 Task: Search one way flight ticket for 1 adult, 6 children, 1 infant in seat and 1 infant on lap in business from Dallas: Dallas Love Field to Rockford: Chicago Rockford International Airport(was Northwest Chicagoland Regional Airport At Rockford) on 5-1-2023. Choice of flights is Singapure airlines. Number of bags: 1 carry on bag. Price is upto 65000. Outbound departure time preference is 6:30.
Action: Mouse moved to (201, 408)
Screenshot: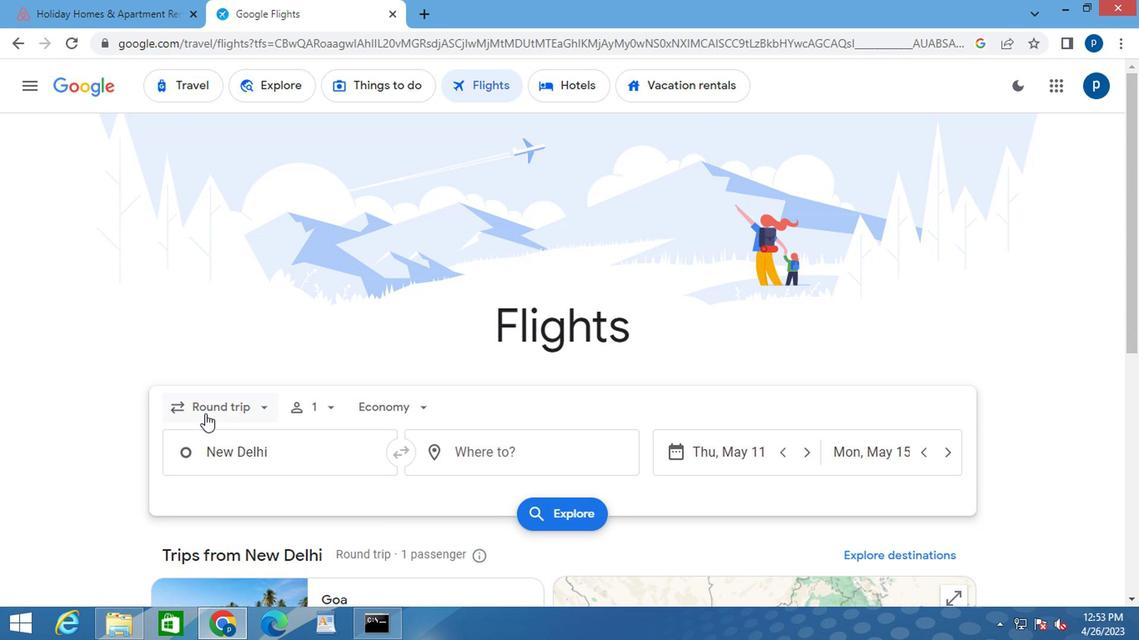 
Action: Mouse pressed left at (201, 408)
Screenshot: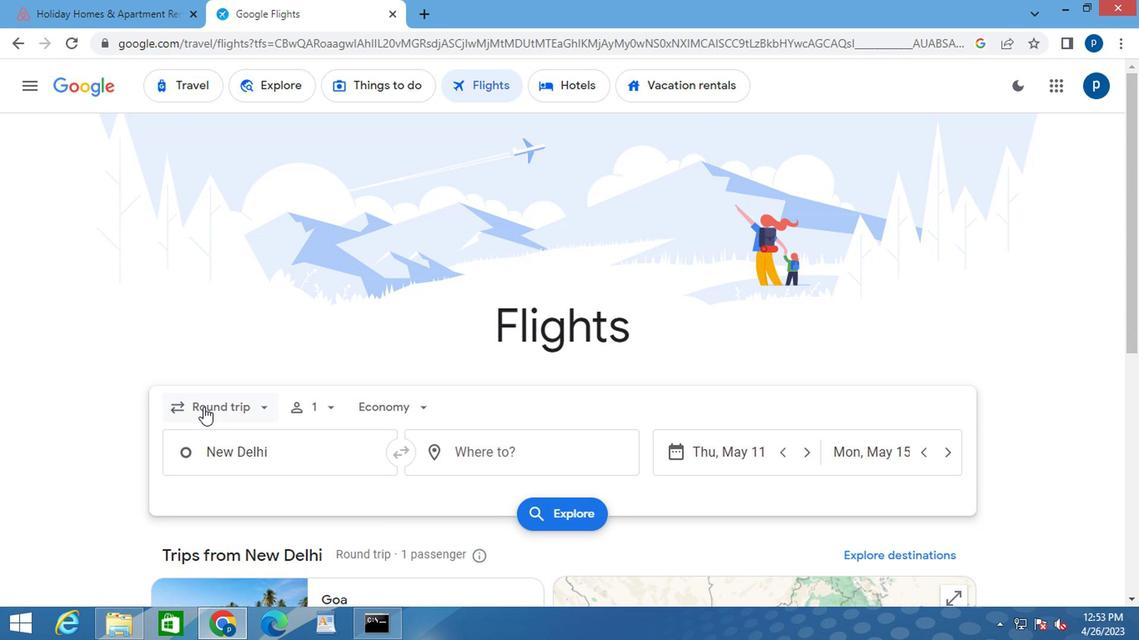 
Action: Mouse moved to (230, 480)
Screenshot: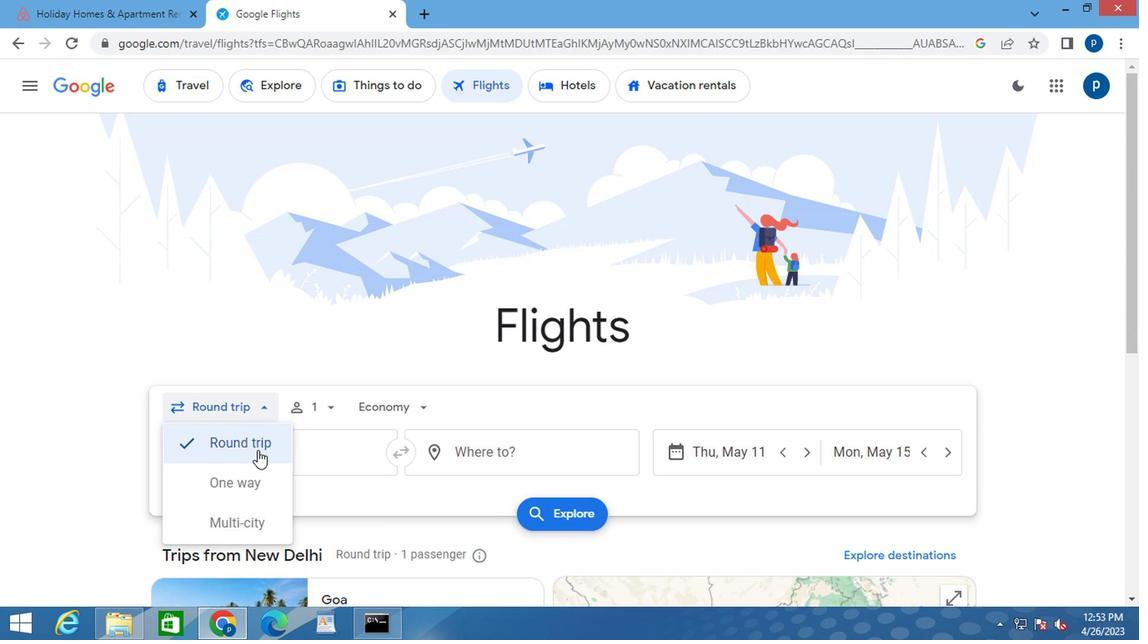 
Action: Mouse pressed left at (230, 480)
Screenshot: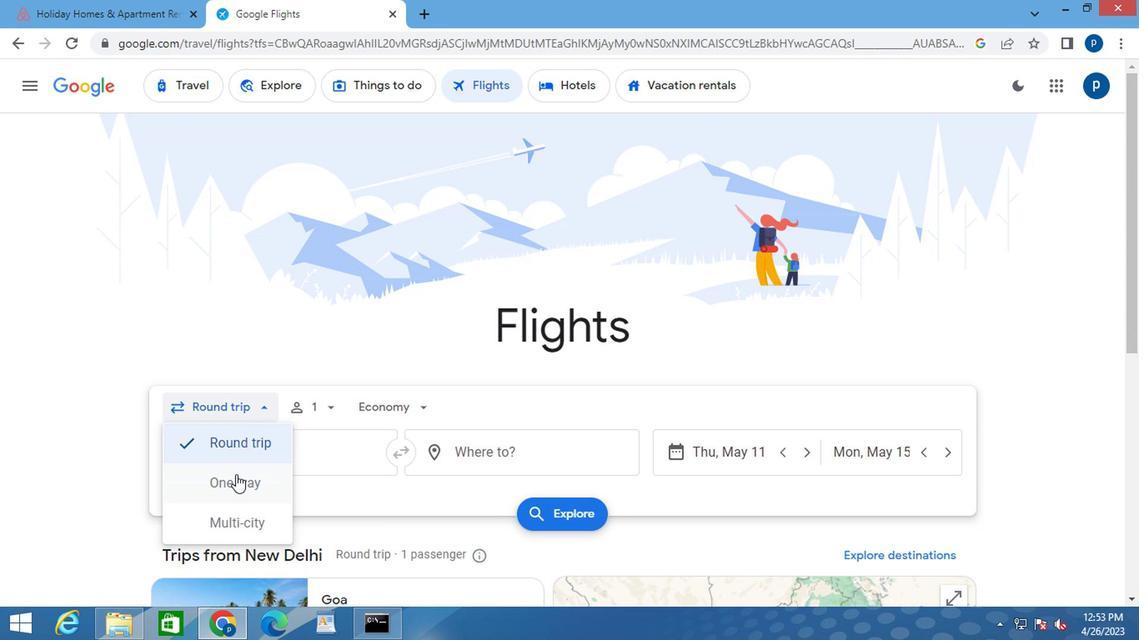 
Action: Mouse moved to (311, 411)
Screenshot: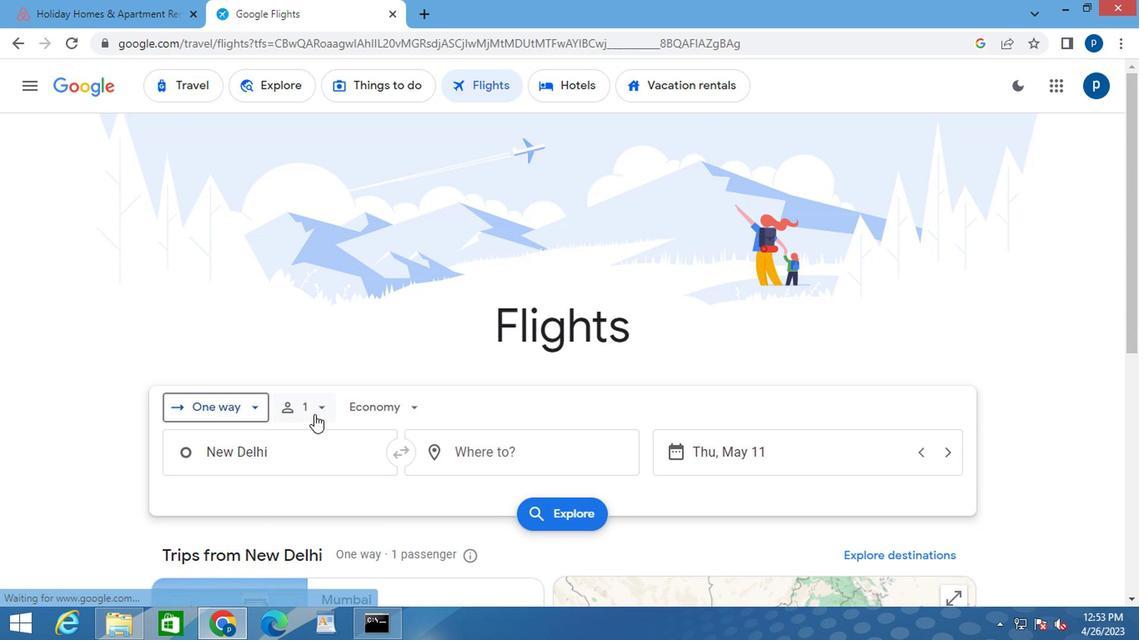 
Action: Mouse pressed left at (311, 411)
Screenshot: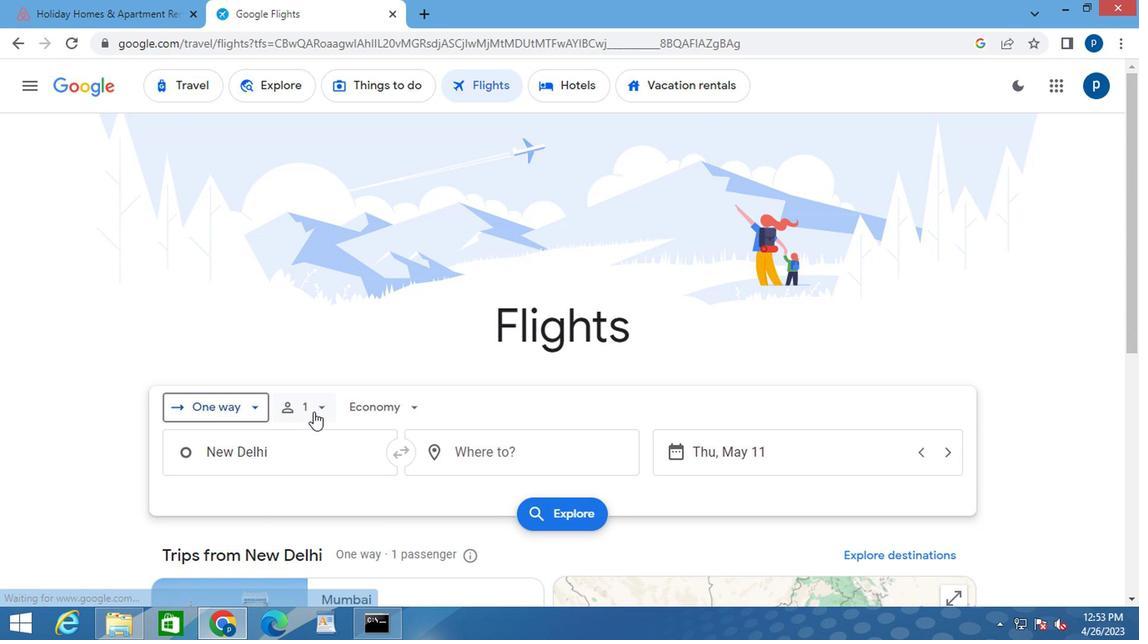 
Action: Mouse scrolled (311, 410) with delta (0, -1)
Screenshot: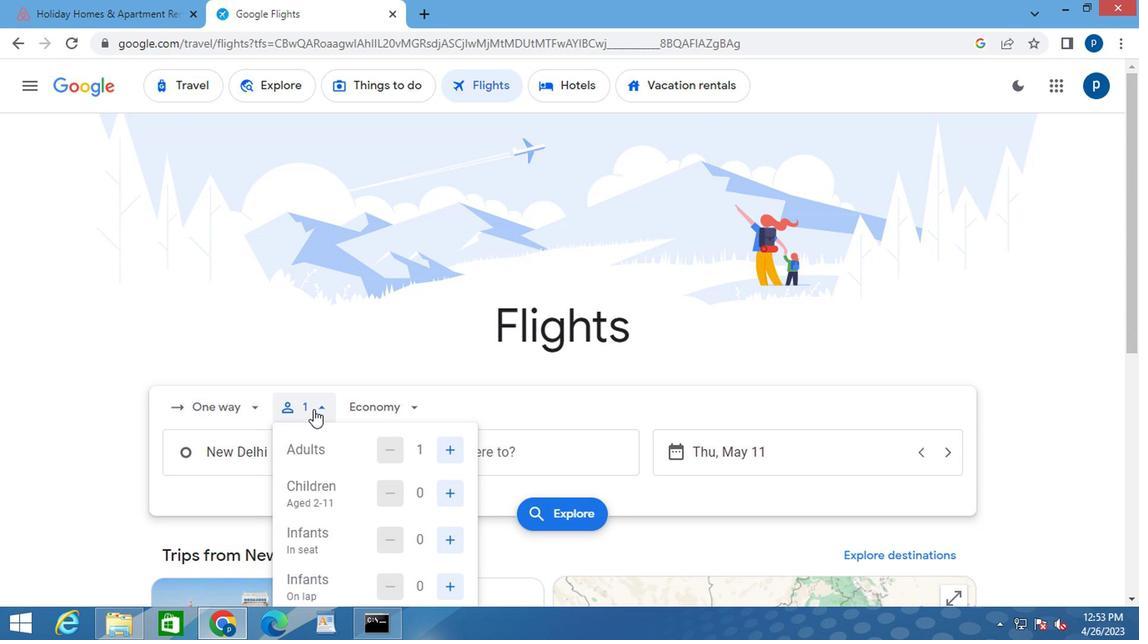
Action: Mouse moved to (442, 408)
Screenshot: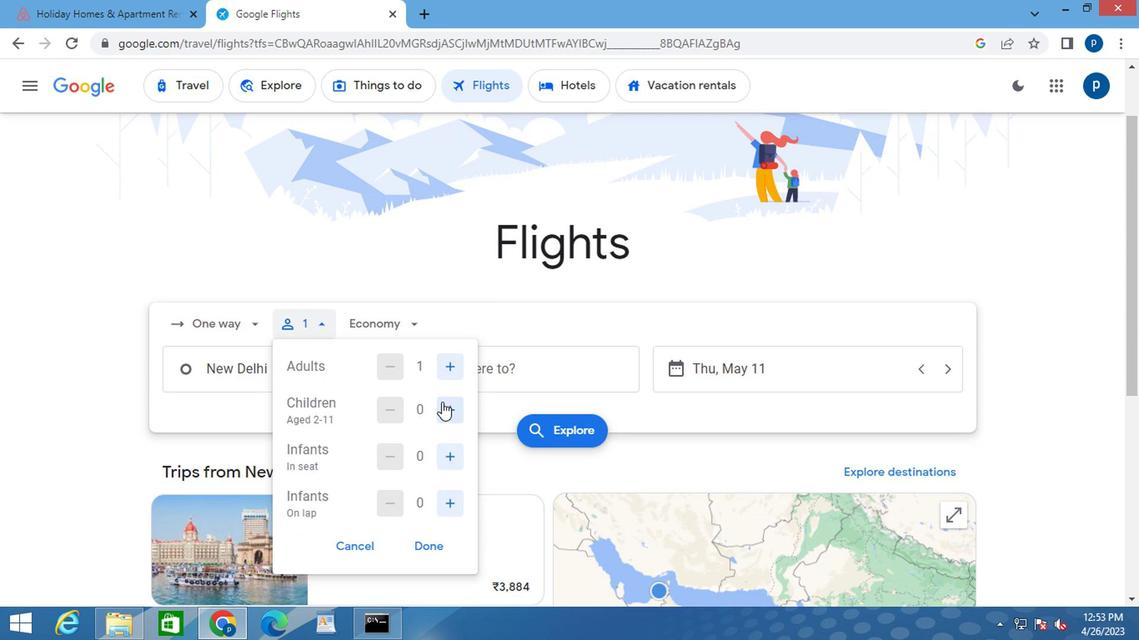 
Action: Mouse pressed left at (442, 408)
Screenshot: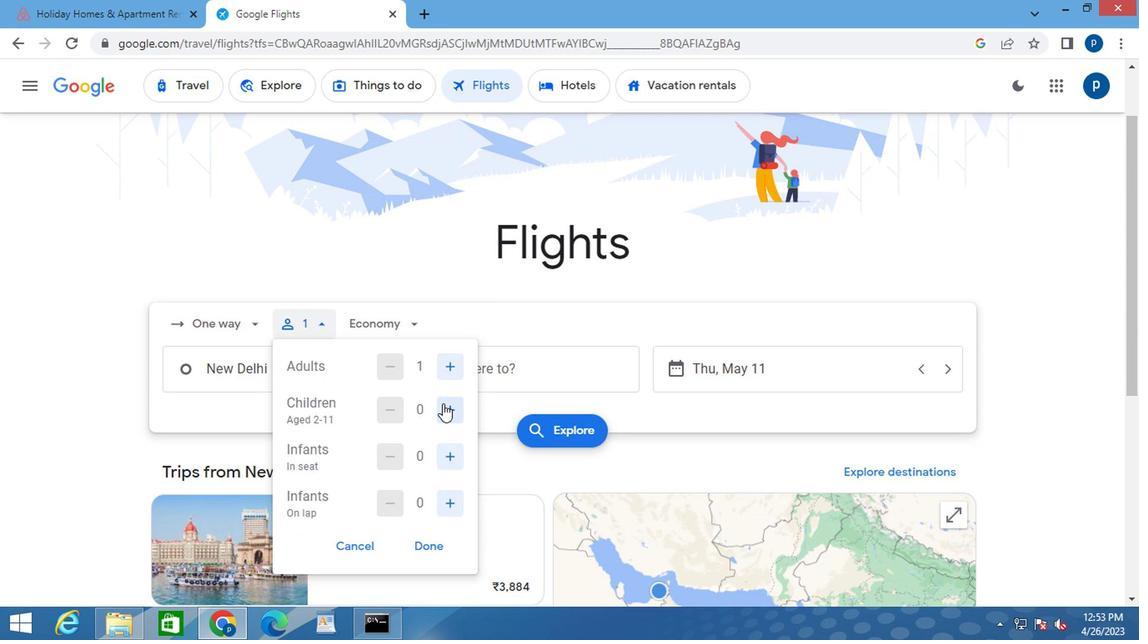 
Action: Mouse pressed left at (442, 408)
Screenshot: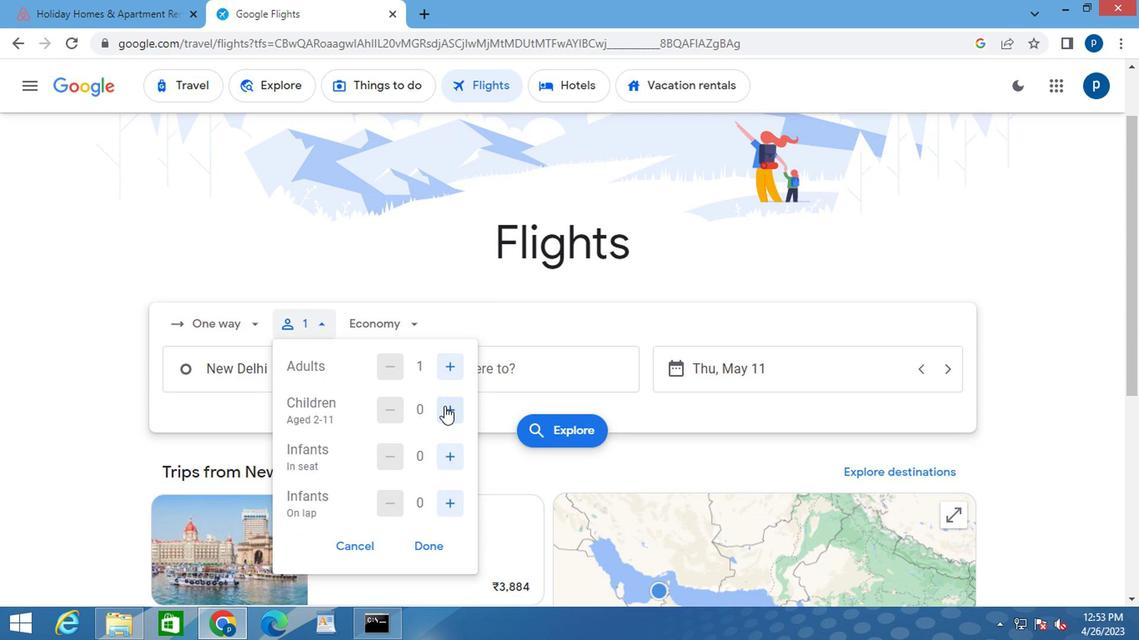 
Action: Mouse pressed left at (442, 408)
Screenshot: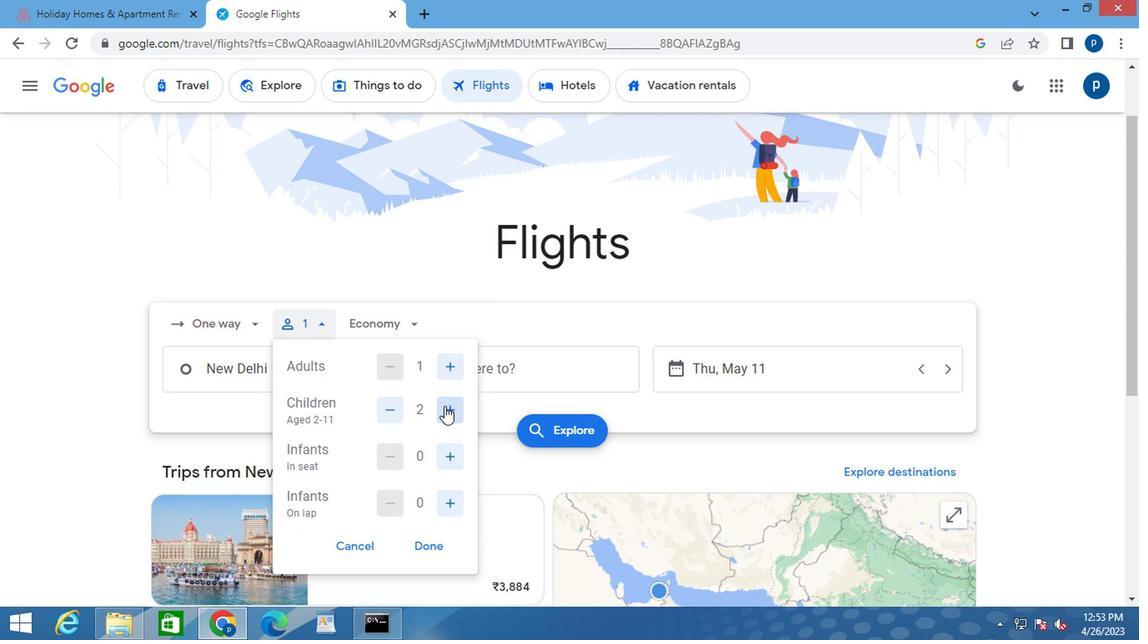 
Action: Mouse pressed left at (442, 408)
Screenshot: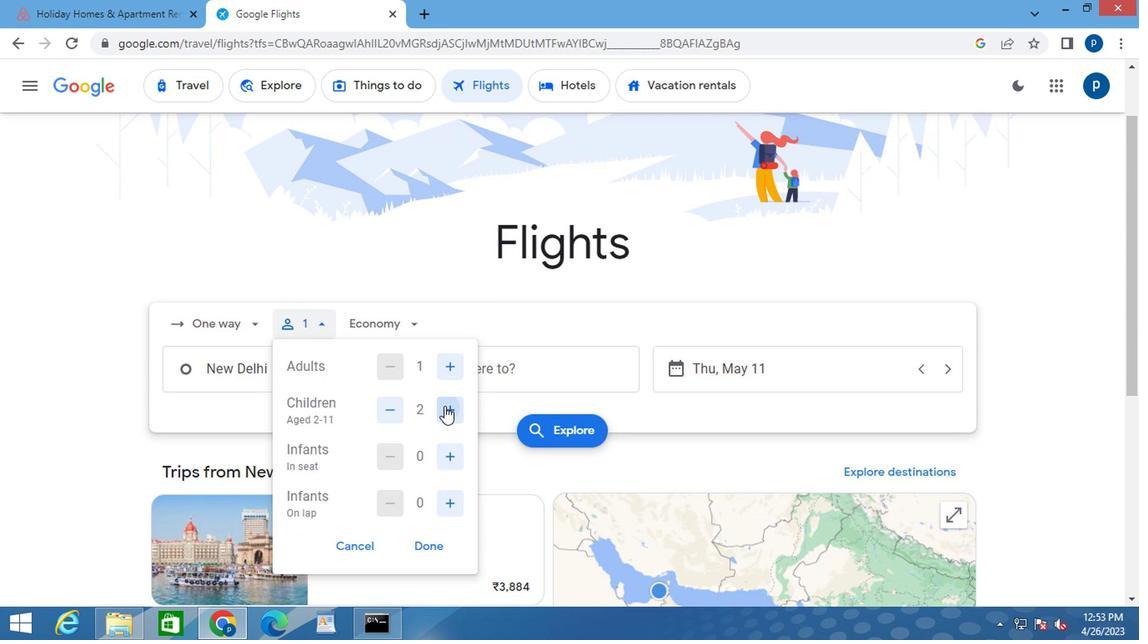 
Action: Mouse pressed left at (442, 408)
Screenshot: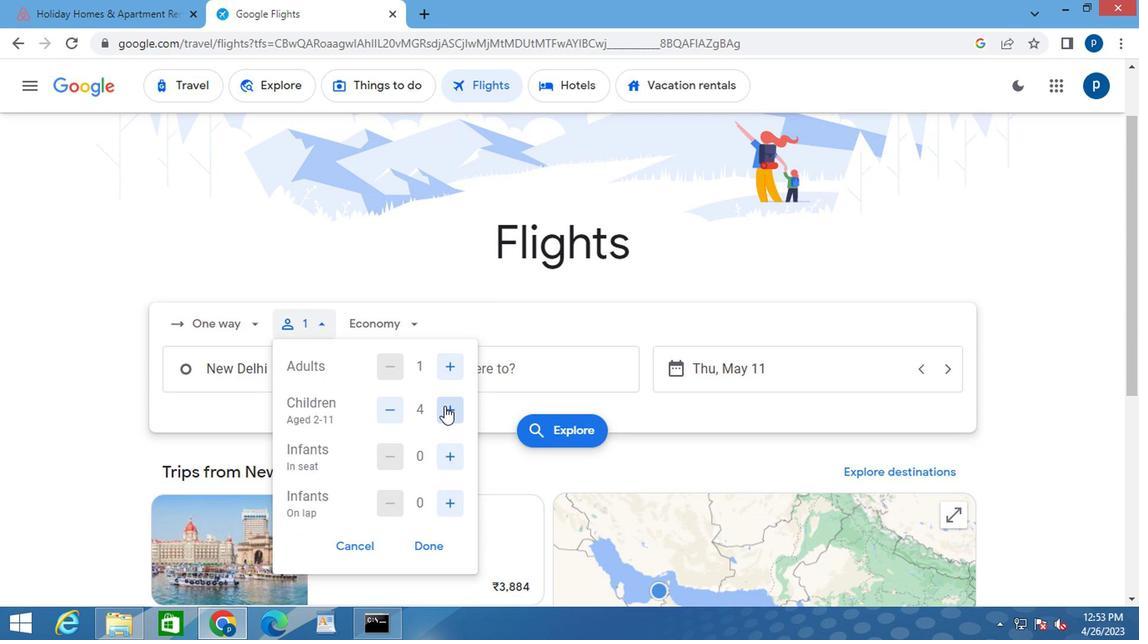 
Action: Mouse pressed left at (442, 408)
Screenshot: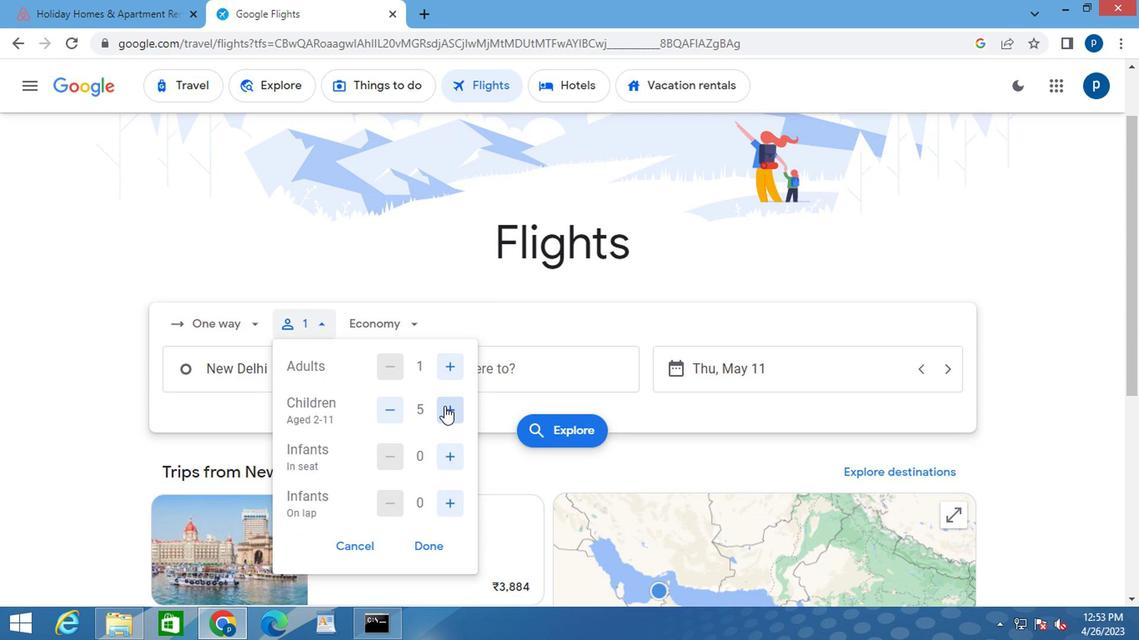 
Action: Mouse moved to (443, 451)
Screenshot: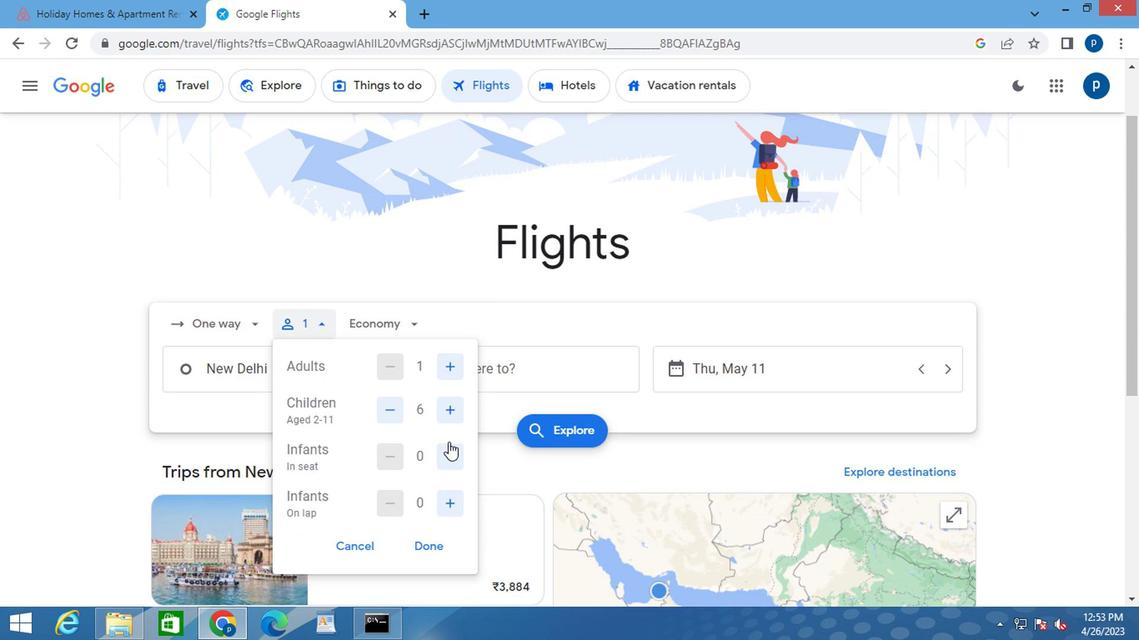 
Action: Mouse pressed left at (443, 451)
Screenshot: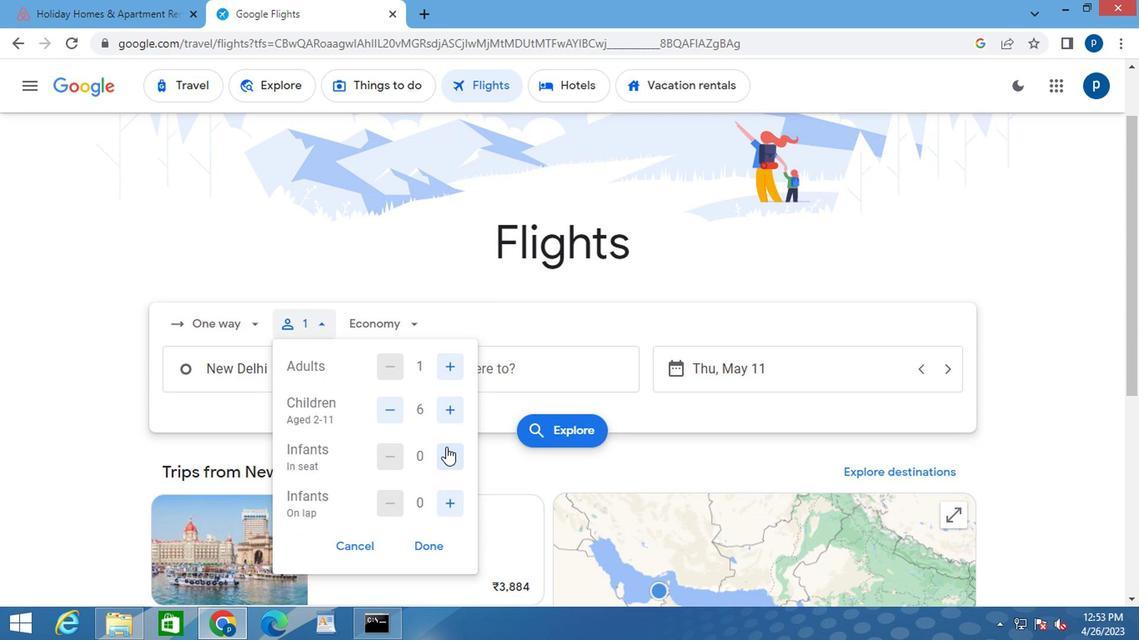 
Action: Mouse moved to (448, 501)
Screenshot: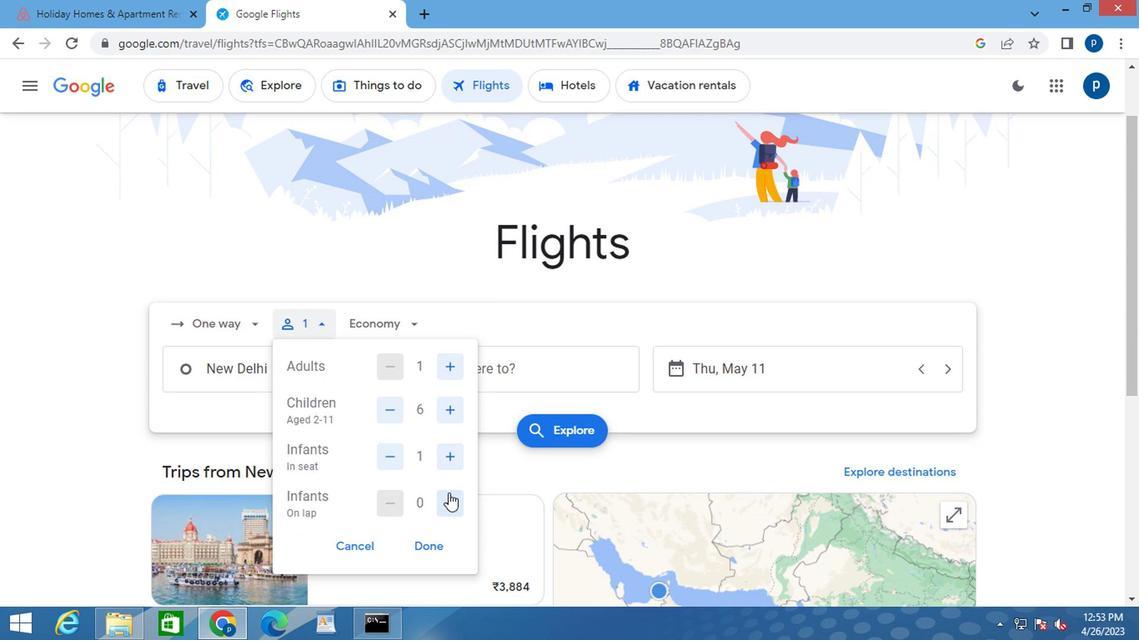 
Action: Mouse pressed left at (448, 501)
Screenshot: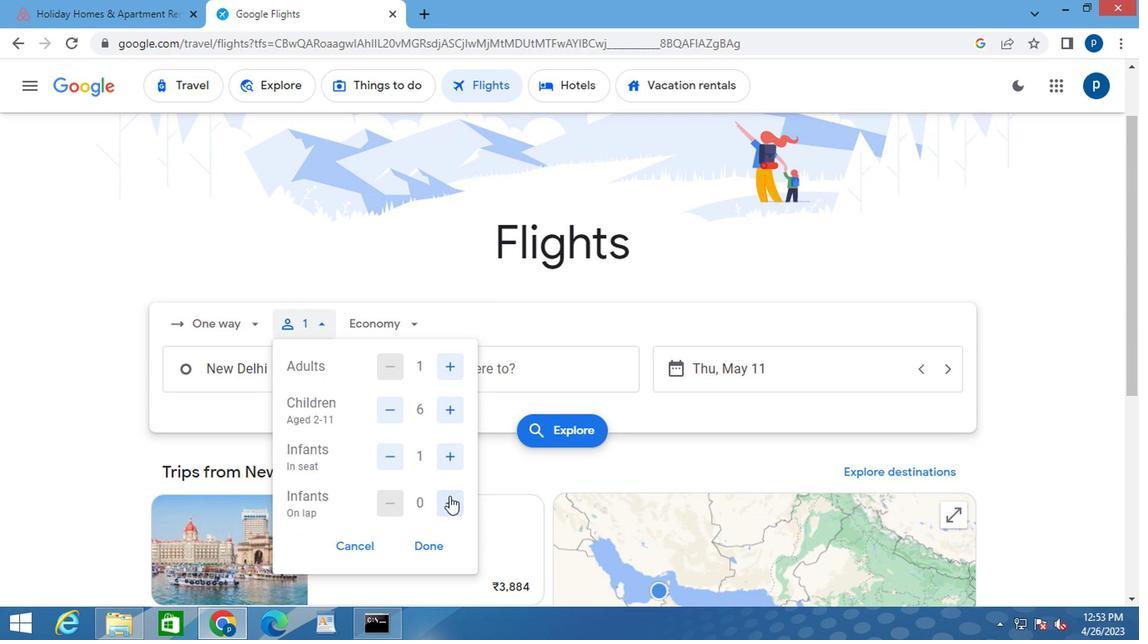 
Action: Mouse moved to (429, 546)
Screenshot: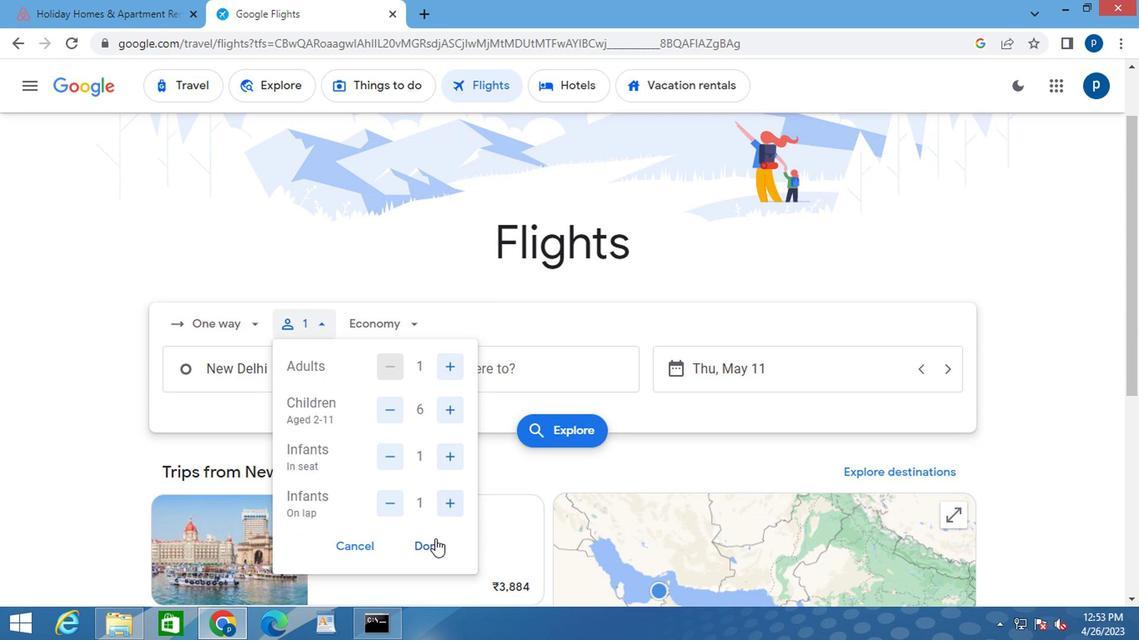 
Action: Mouse pressed left at (429, 546)
Screenshot: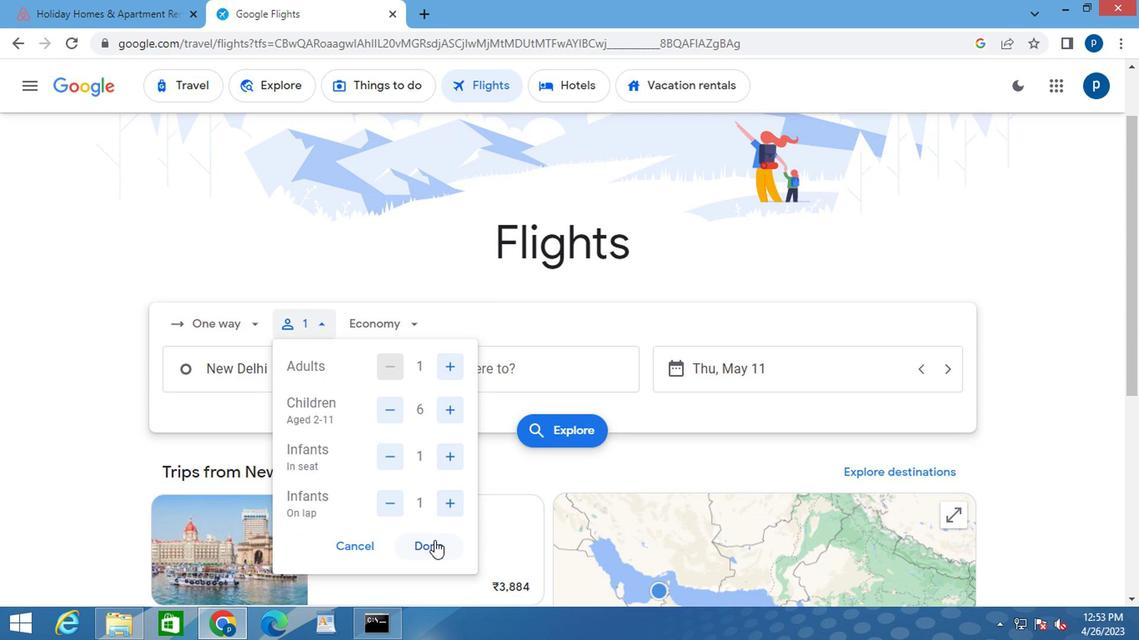 
Action: Mouse moved to (384, 327)
Screenshot: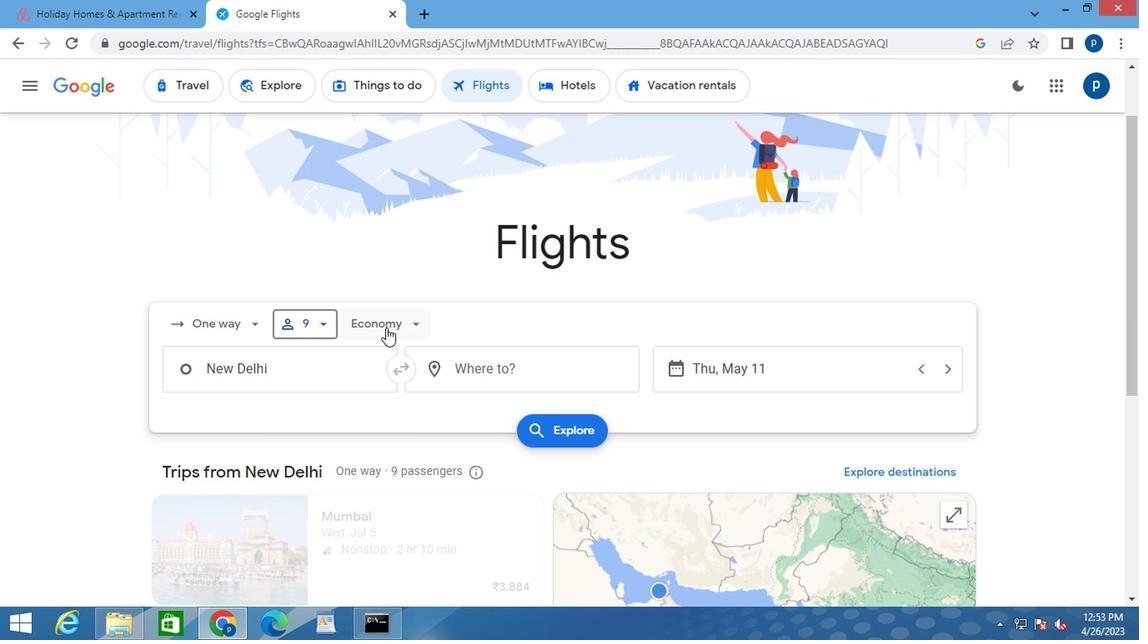 
Action: Mouse pressed left at (384, 327)
Screenshot: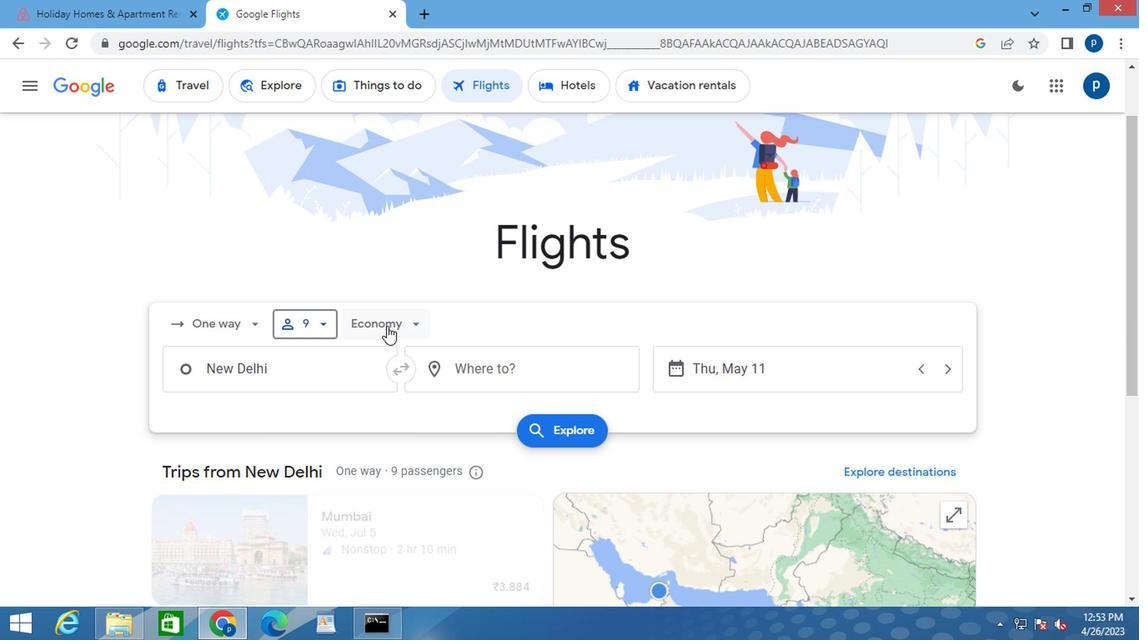 
Action: Mouse moved to (416, 432)
Screenshot: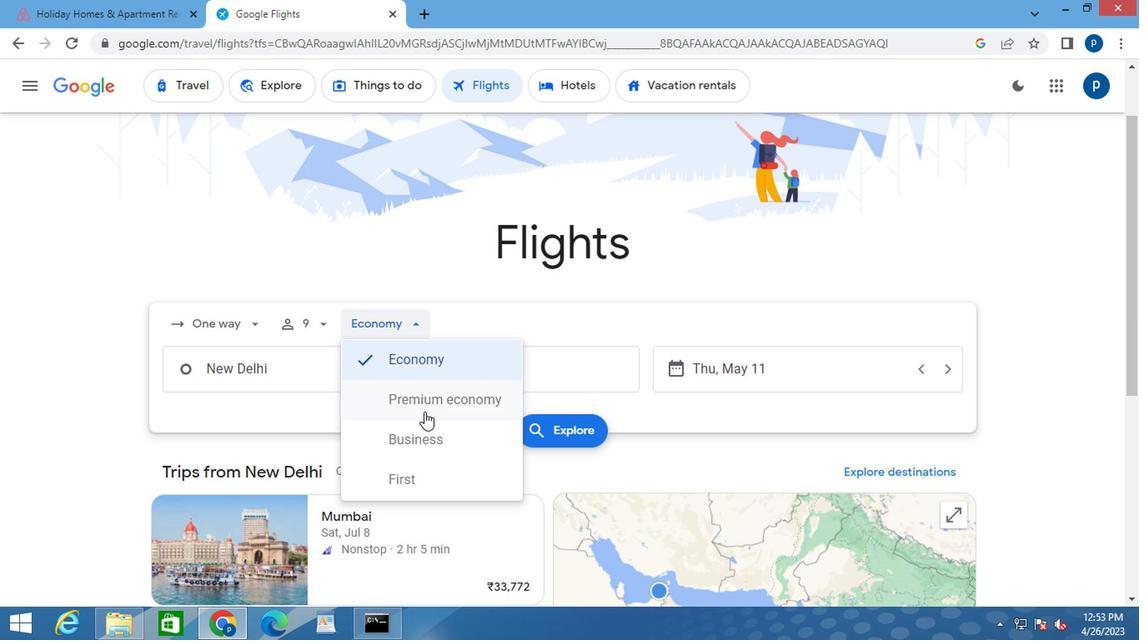 
Action: Mouse pressed left at (416, 432)
Screenshot: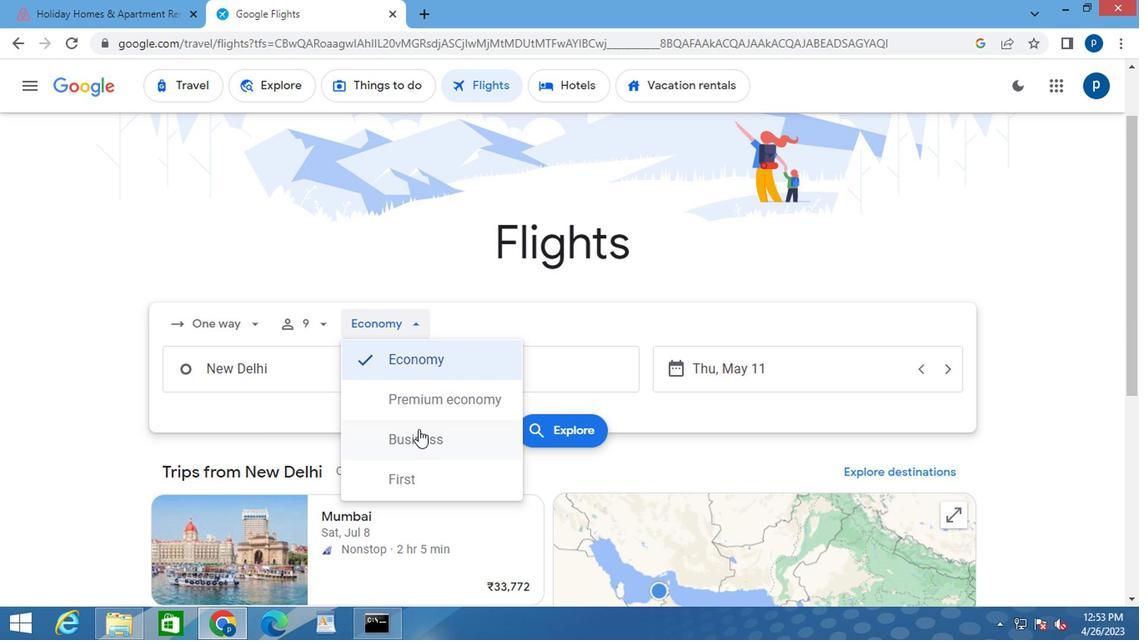 
Action: Mouse moved to (271, 370)
Screenshot: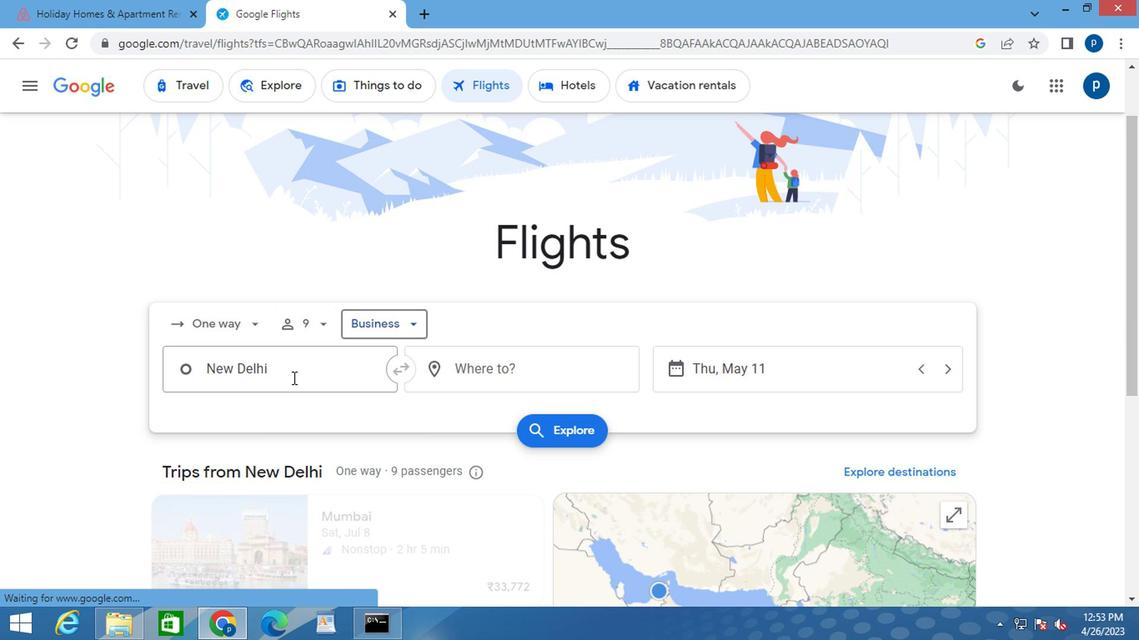 
Action: Mouse pressed left at (271, 370)
Screenshot: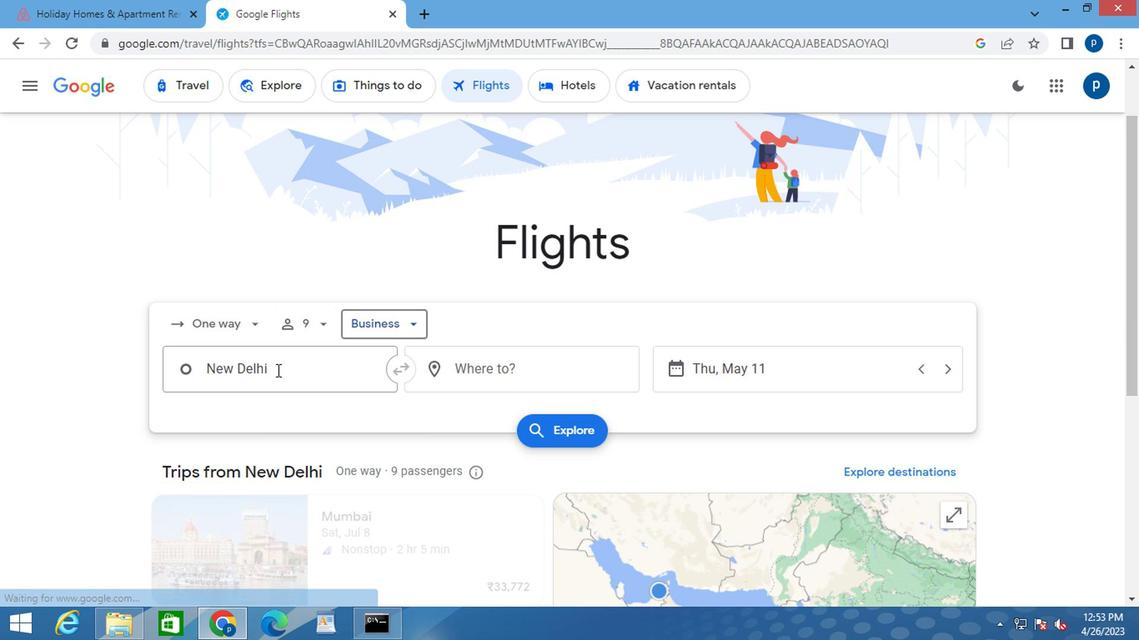 
Action: Mouse pressed left at (271, 370)
Screenshot: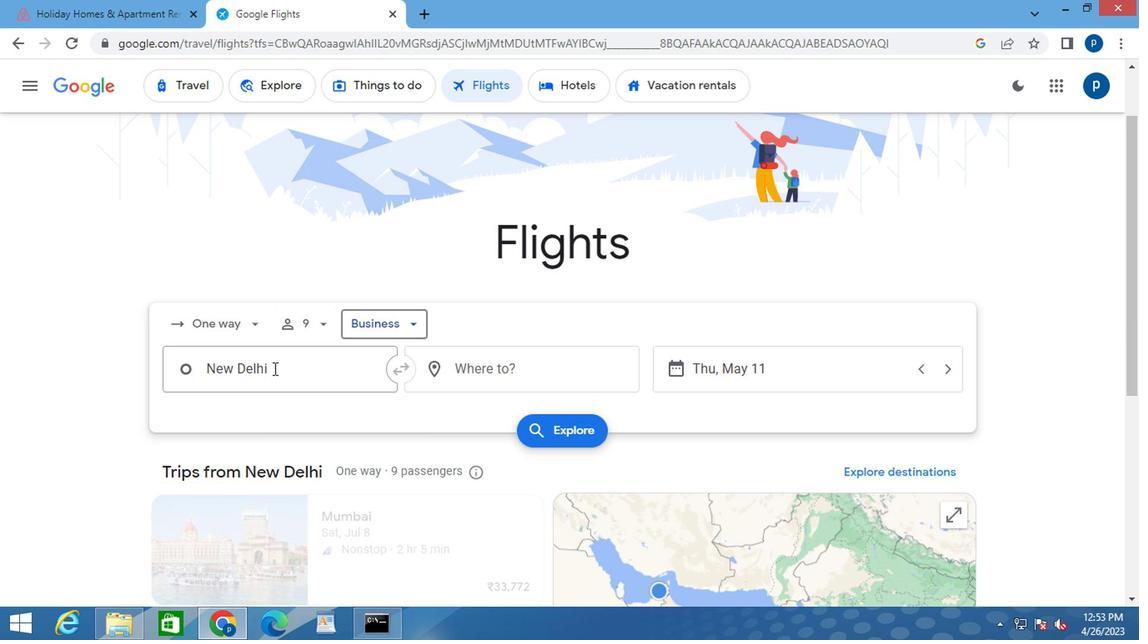 
Action: Key pressed <Key.delete><Key.caps_lock>d<Key.caps_lock>allas<Key.space><Key.caps_lock>l<Key.caps_lock>o
Screenshot: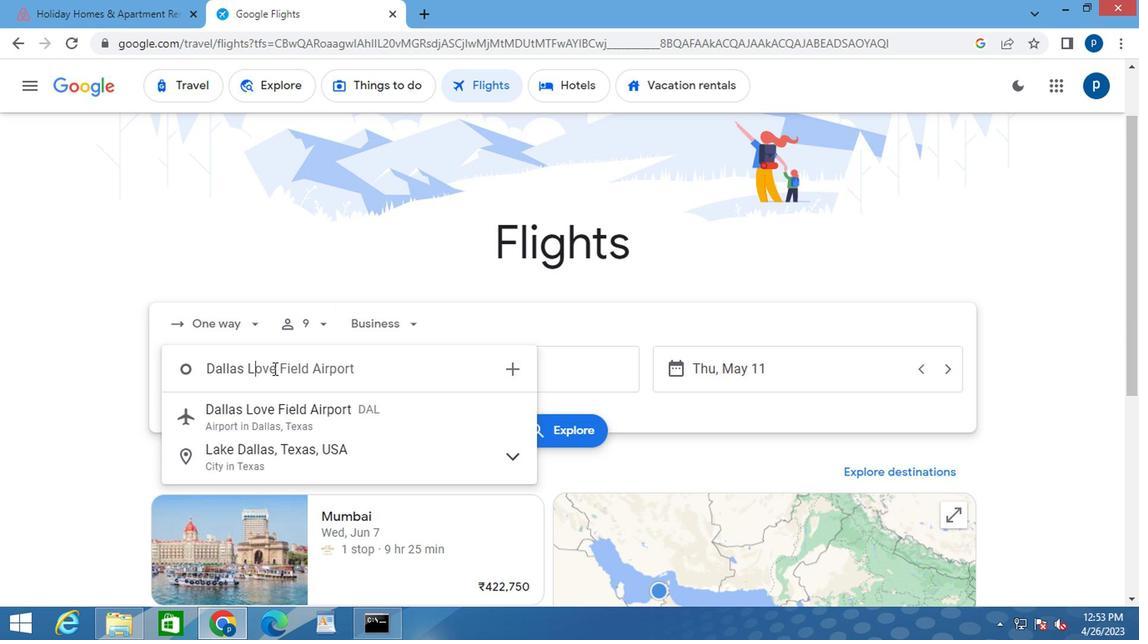 
Action: Mouse moved to (265, 414)
Screenshot: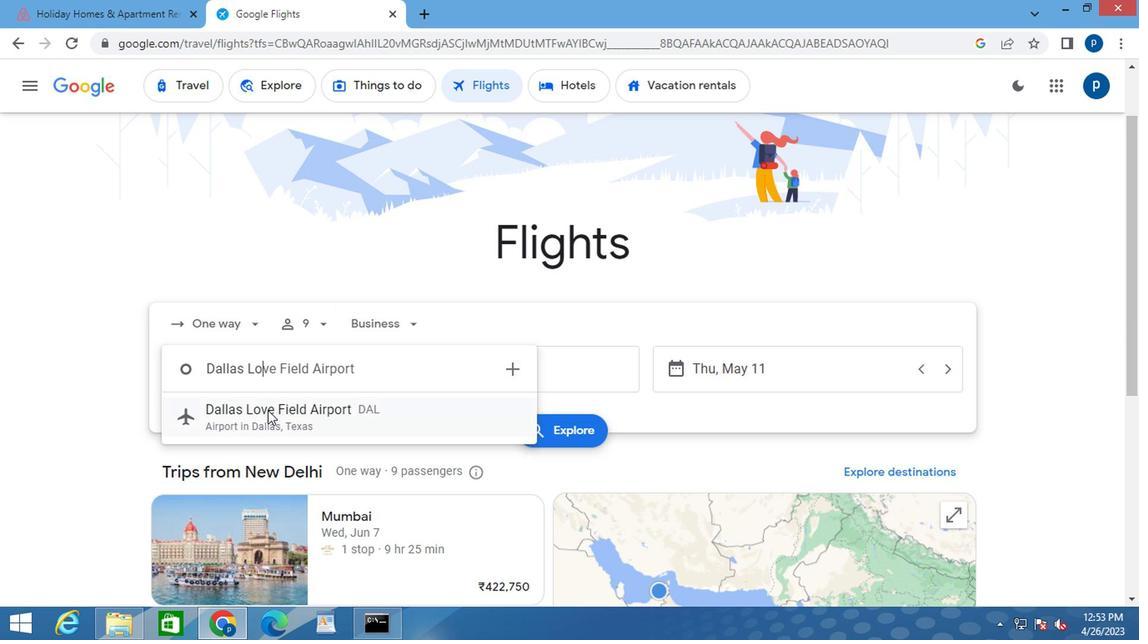 
Action: Mouse pressed left at (265, 414)
Screenshot: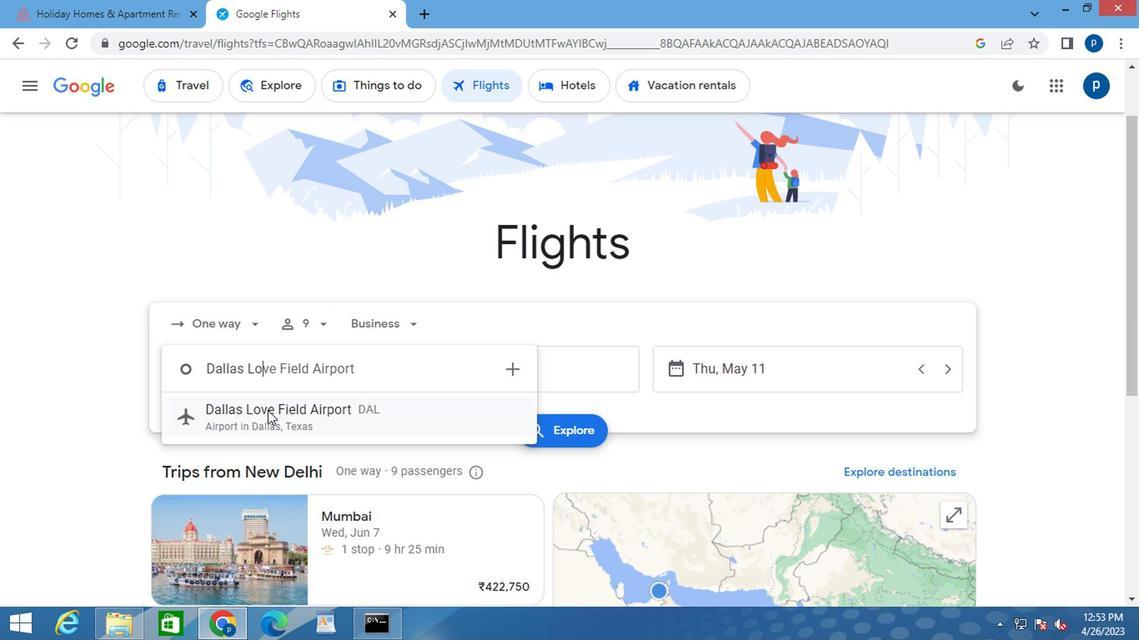 
Action: Mouse moved to (452, 365)
Screenshot: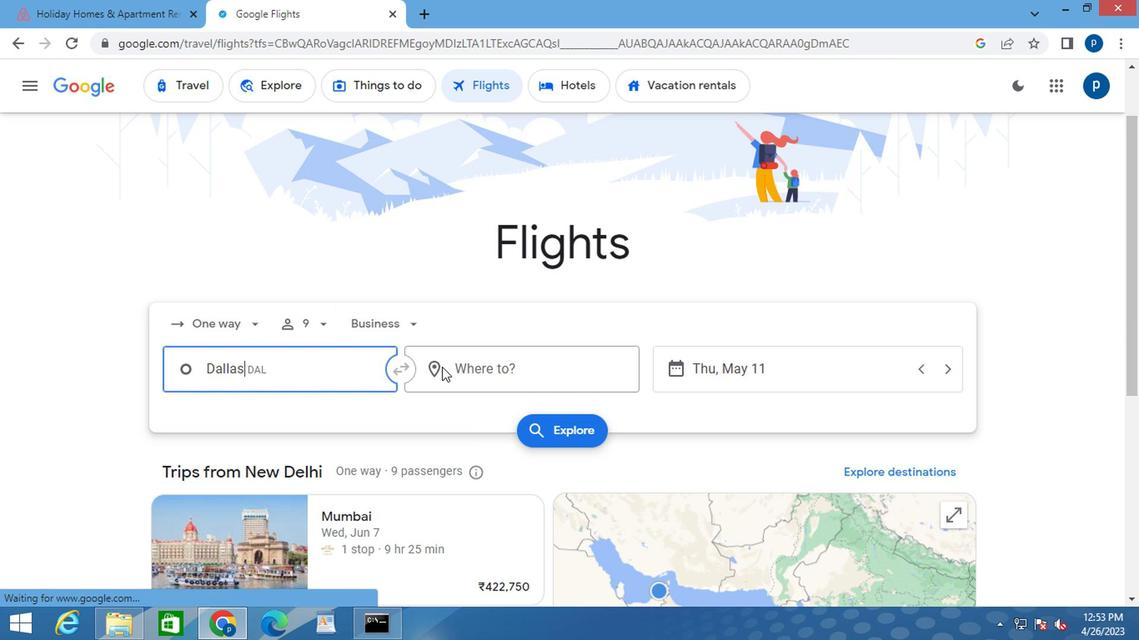 
Action: Mouse pressed left at (452, 365)
Screenshot: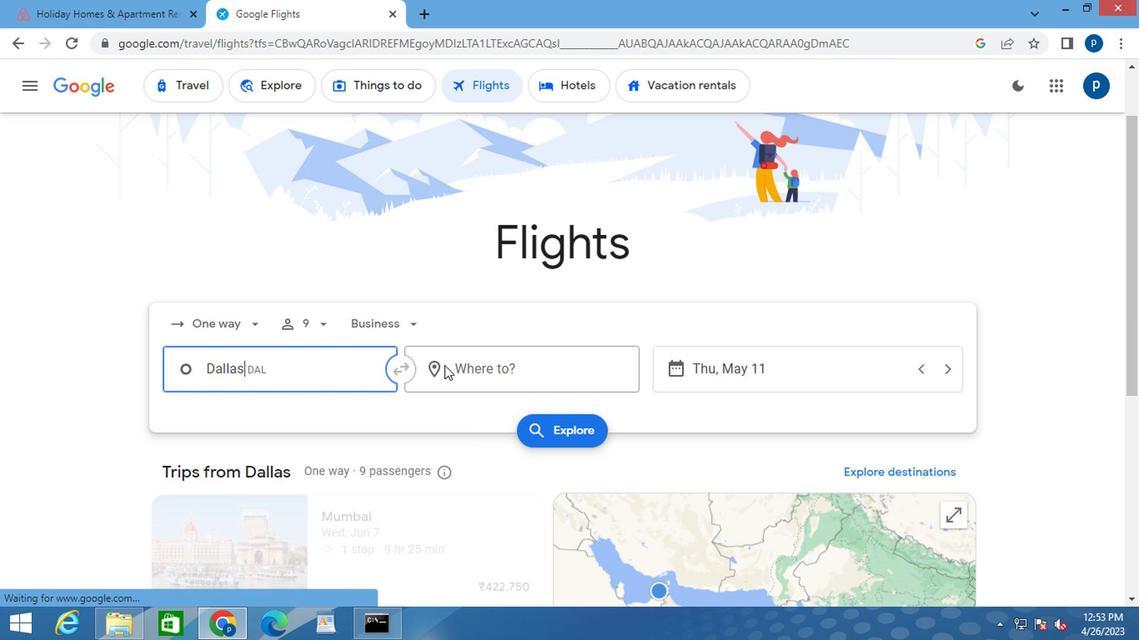 
Action: Key pressed <Key.caps_lock>c<Key.caps_lock>hicago
Screenshot: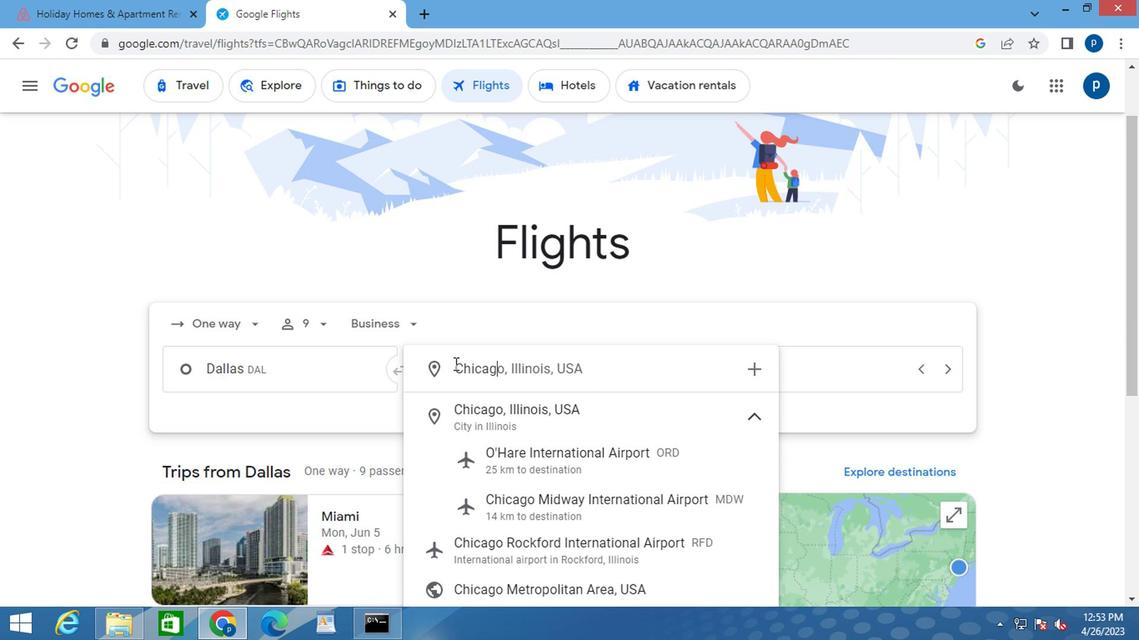 
Action: Mouse moved to (528, 546)
Screenshot: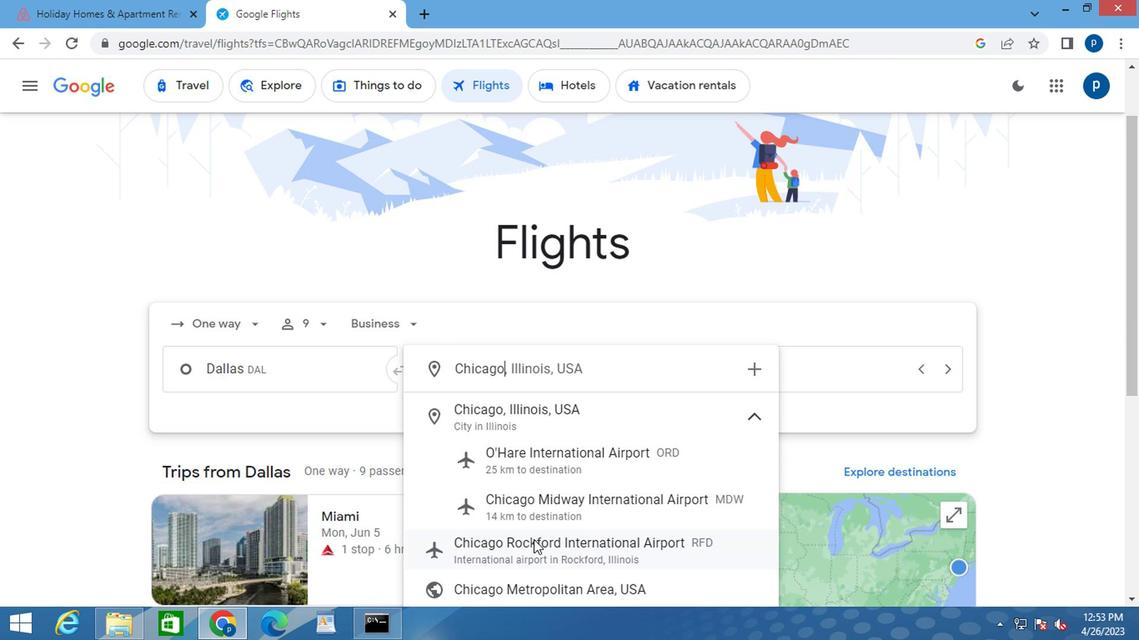 
Action: Mouse pressed left at (528, 546)
Screenshot: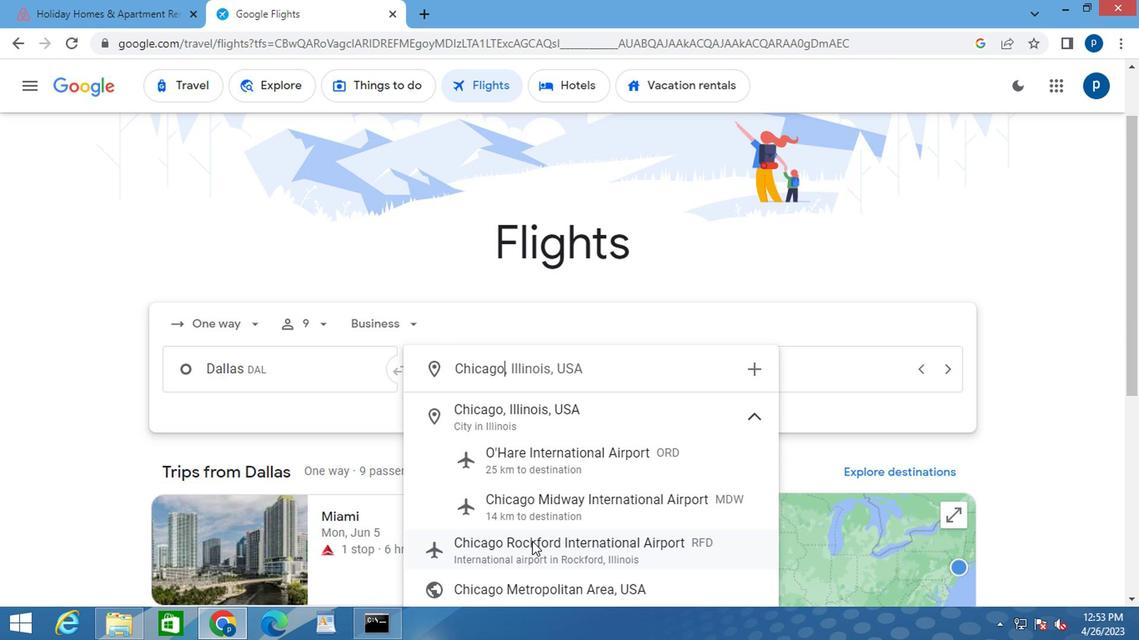 
Action: Mouse moved to (672, 370)
Screenshot: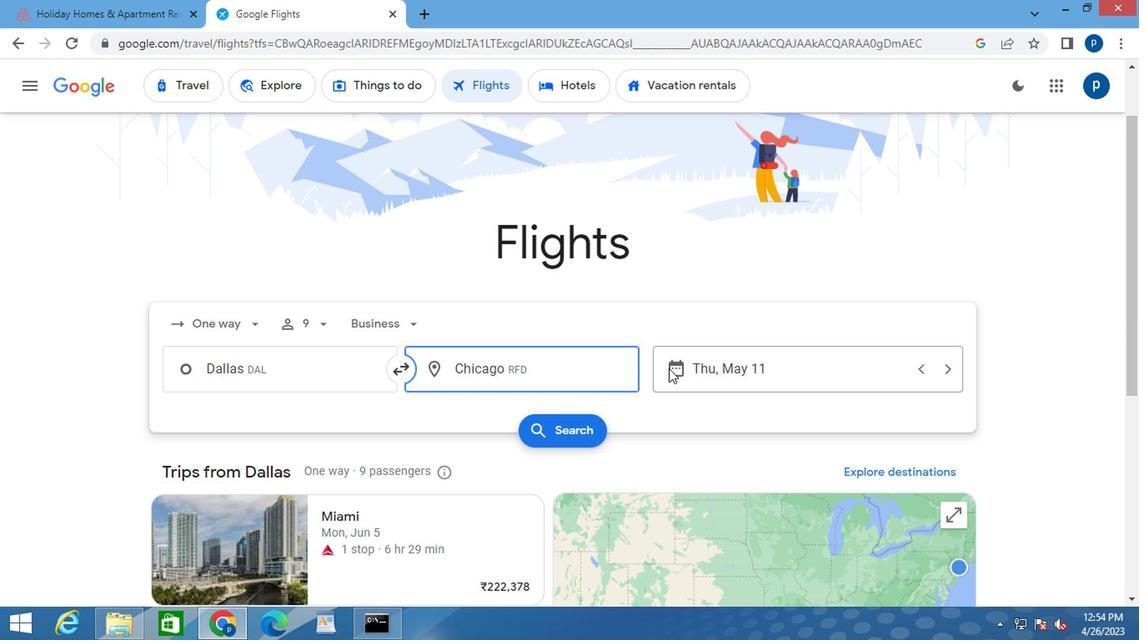 
Action: Mouse pressed left at (672, 370)
Screenshot: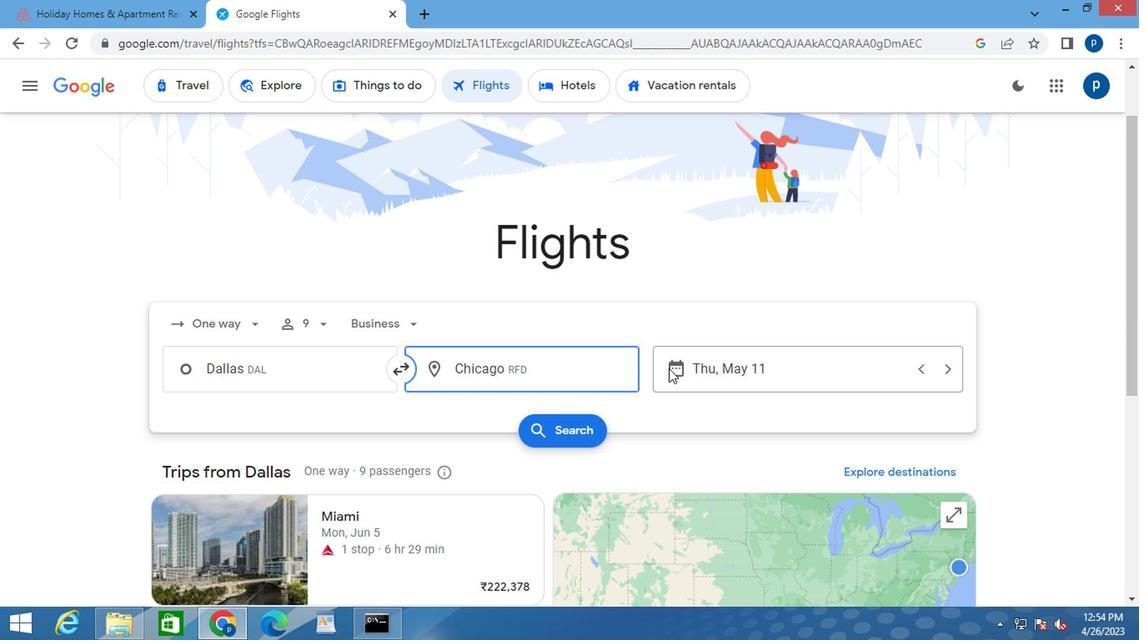 
Action: Mouse moved to (727, 278)
Screenshot: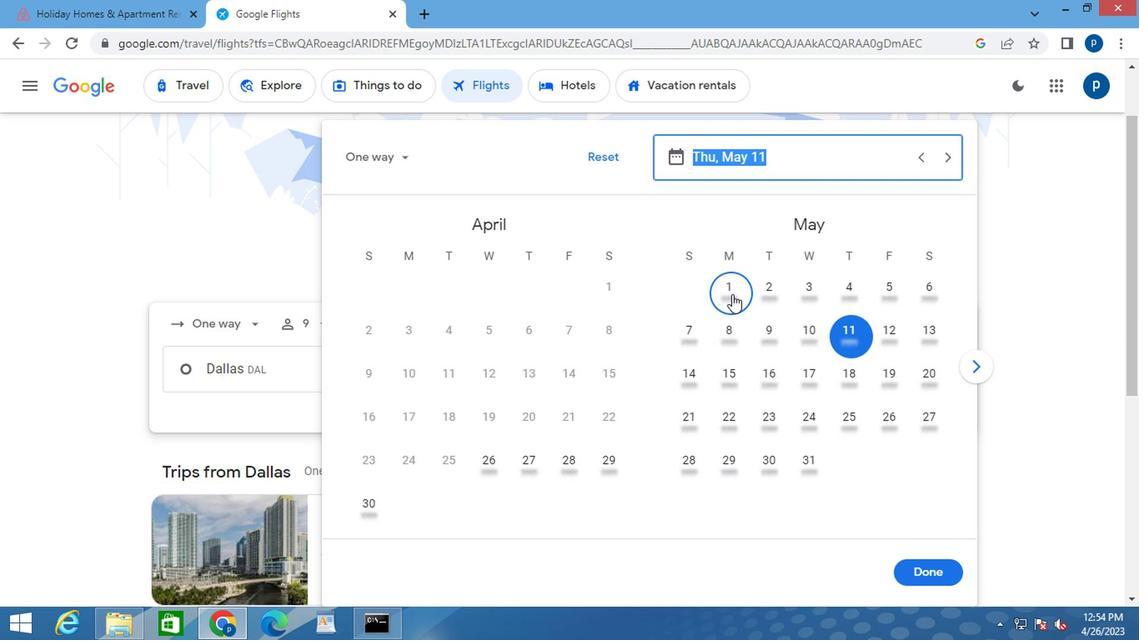 
Action: Mouse pressed left at (727, 278)
Screenshot: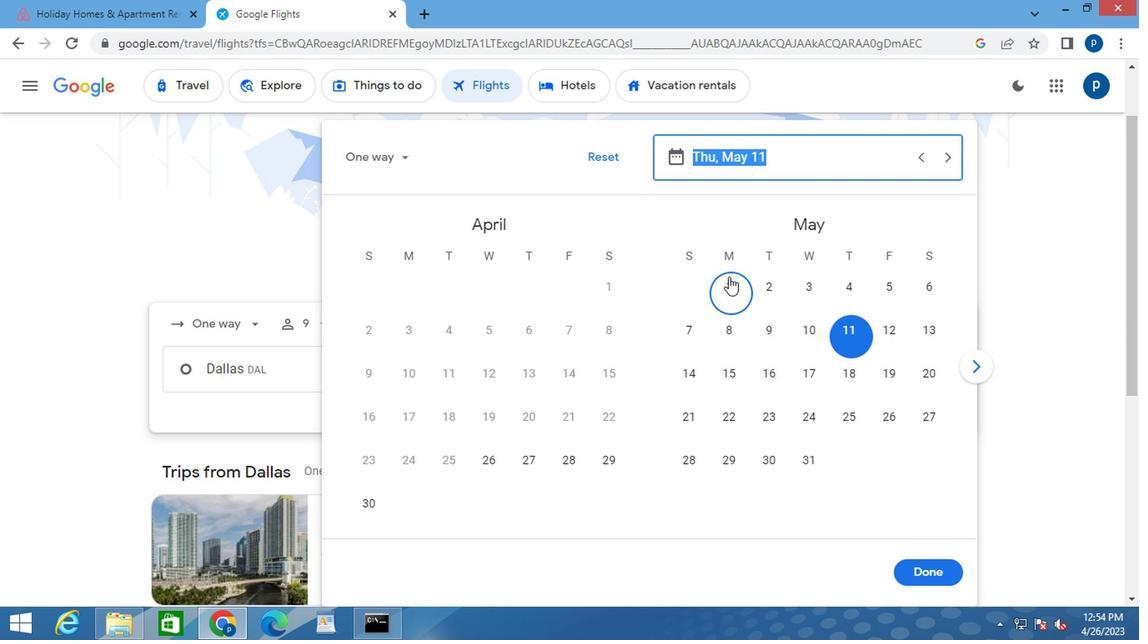 
Action: Mouse moved to (924, 575)
Screenshot: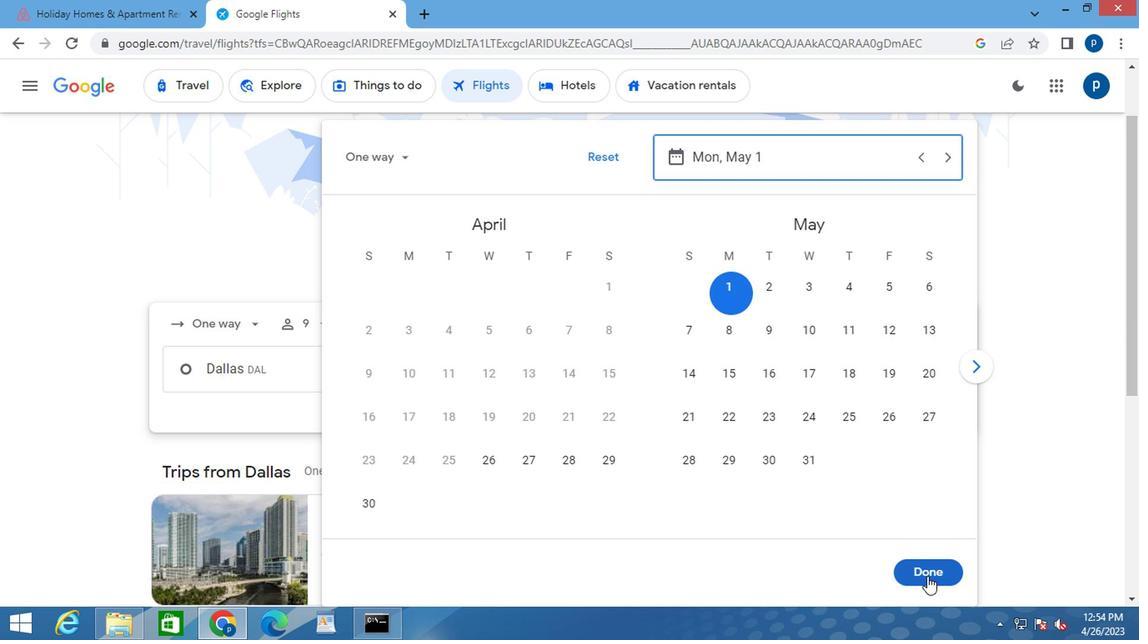 
Action: Mouse pressed left at (924, 575)
Screenshot: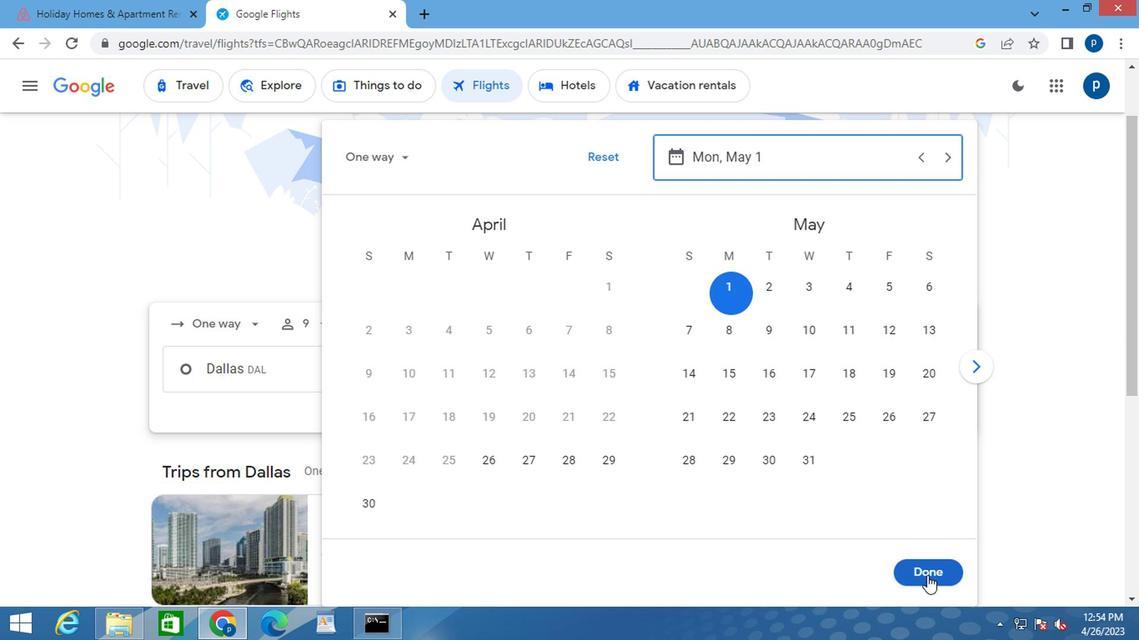 
Action: Mouse moved to (561, 421)
Screenshot: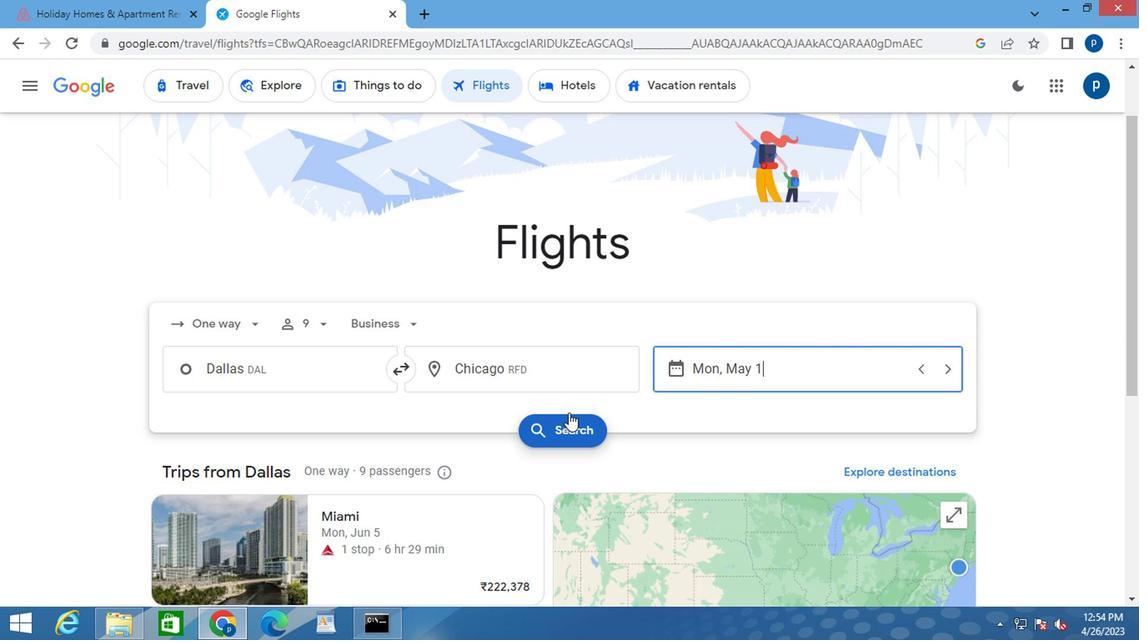 
Action: Mouse pressed left at (561, 421)
Screenshot: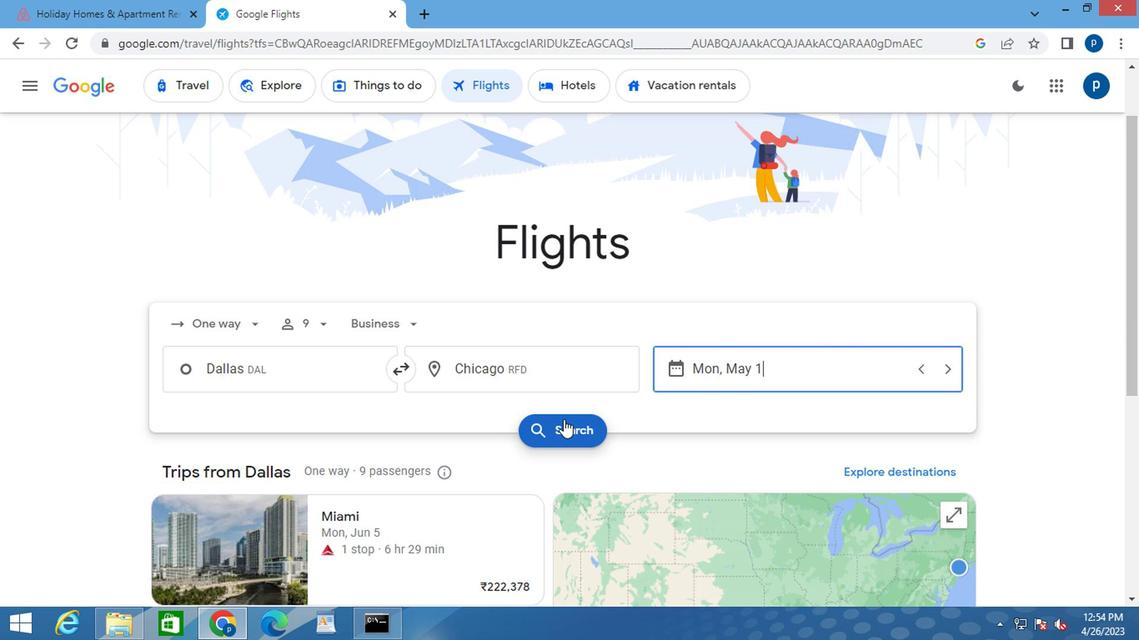 
Action: Mouse moved to (173, 238)
Screenshot: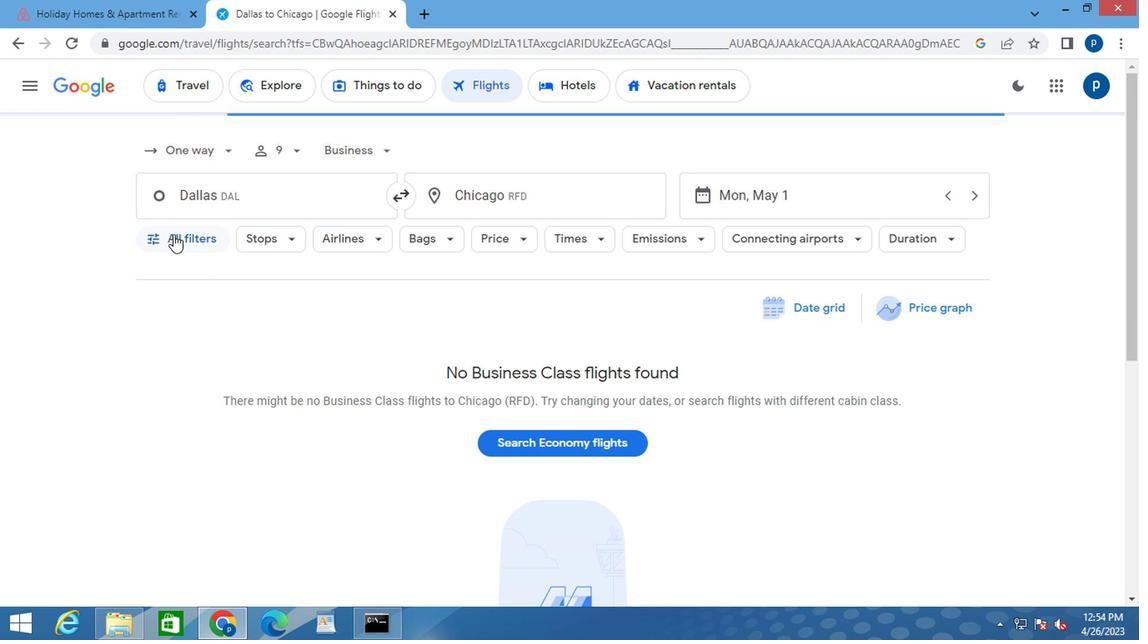 
Action: Mouse pressed left at (173, 238)
Screenshot: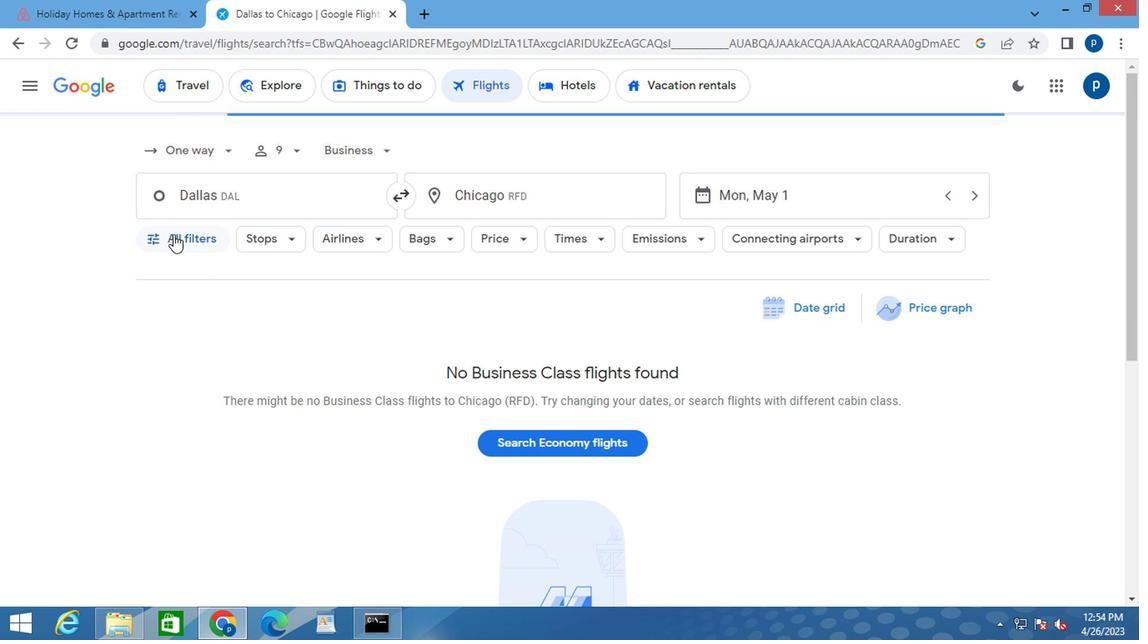 
Action: Mouse moved to (254, 410)
Screenshot: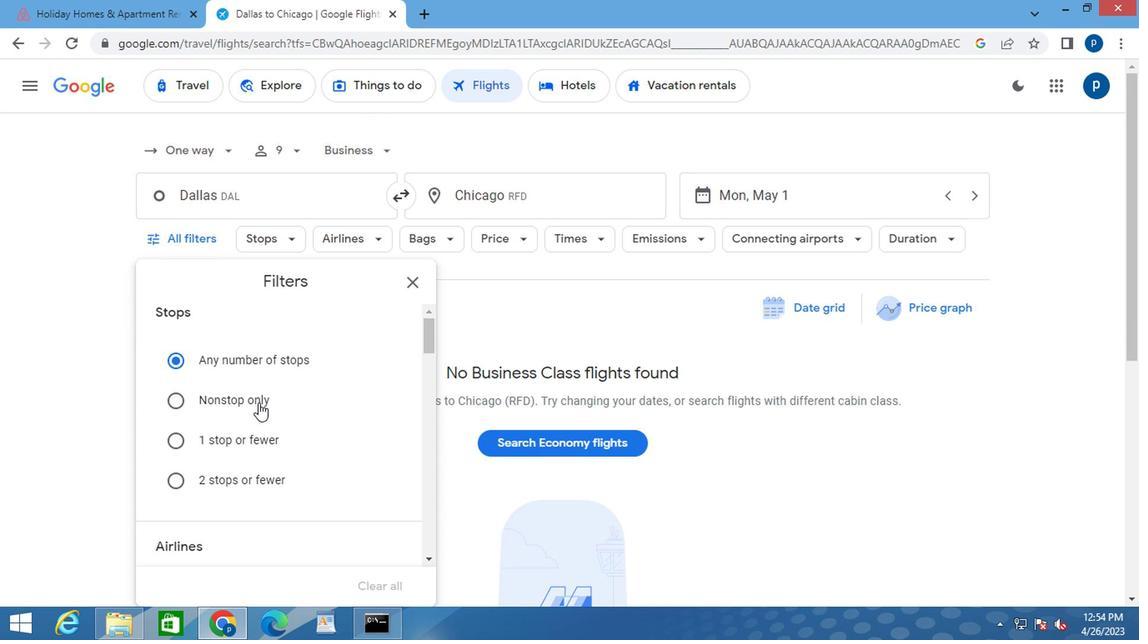 
Action: Mouse scrolled (254, 408) with delta (0, -1)
Screenshot: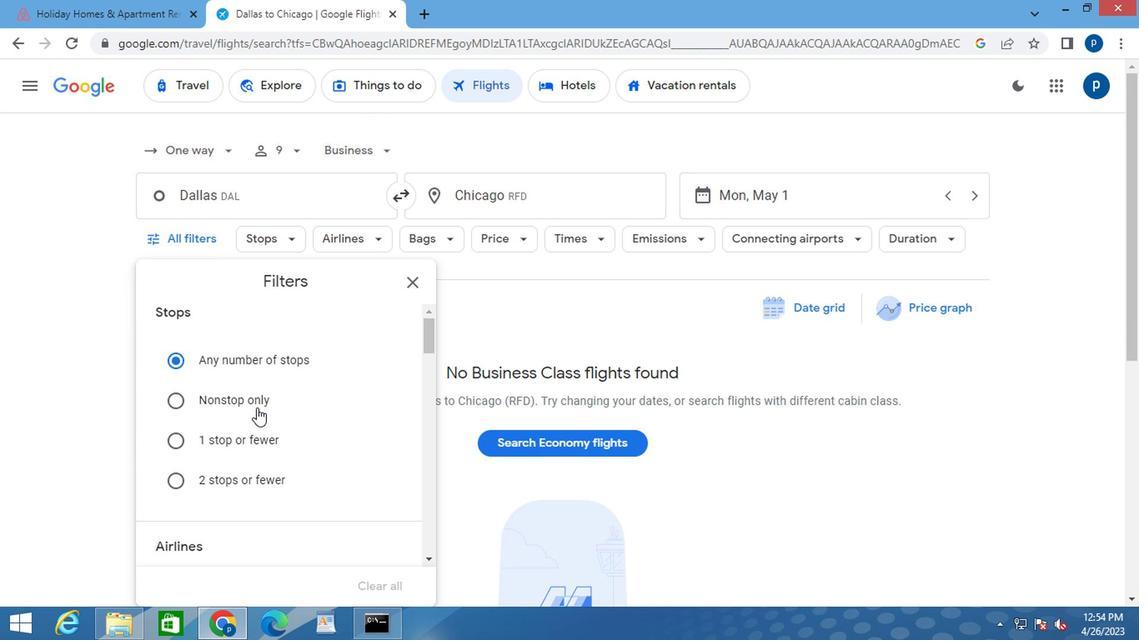 
Action: Mouse scrolled (254, 408) with delta (0, -1)
Screenshot: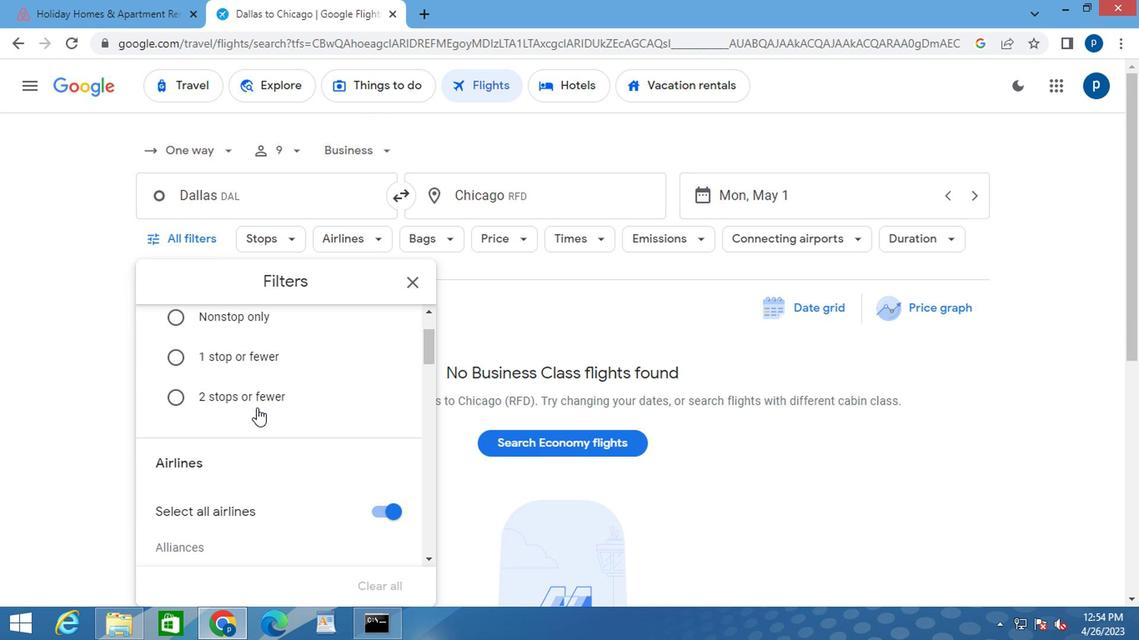 
Action: Mouse scrolled (254, 408) with delta (0, -1)
Screenshot: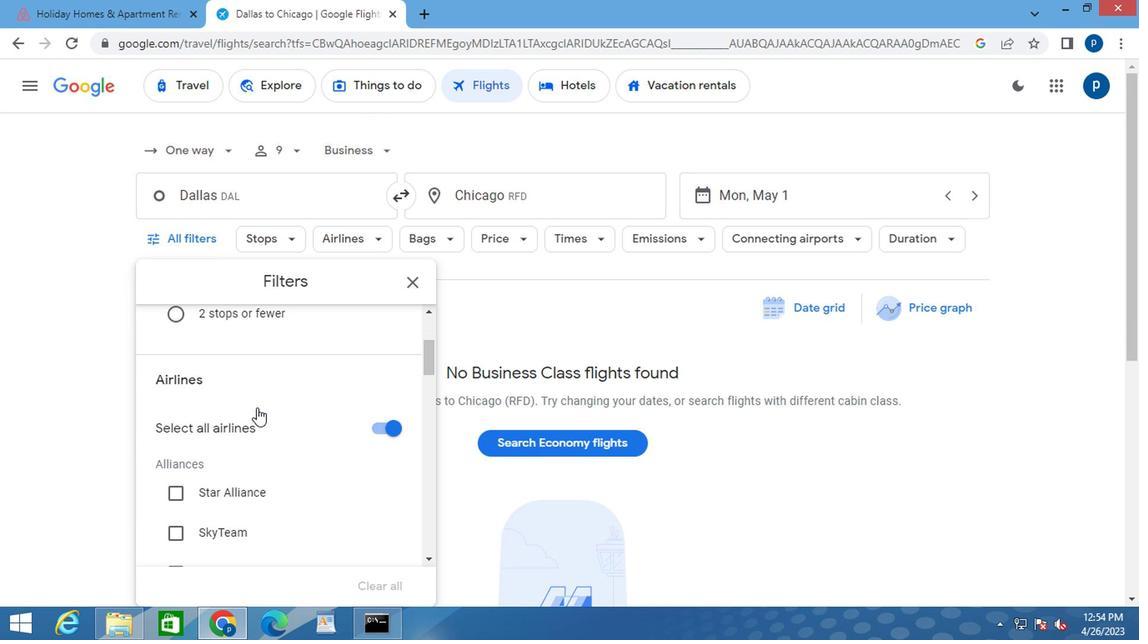 
Action: Mouse scrolled (254, 408) with delta (0, -1)
Screenshot: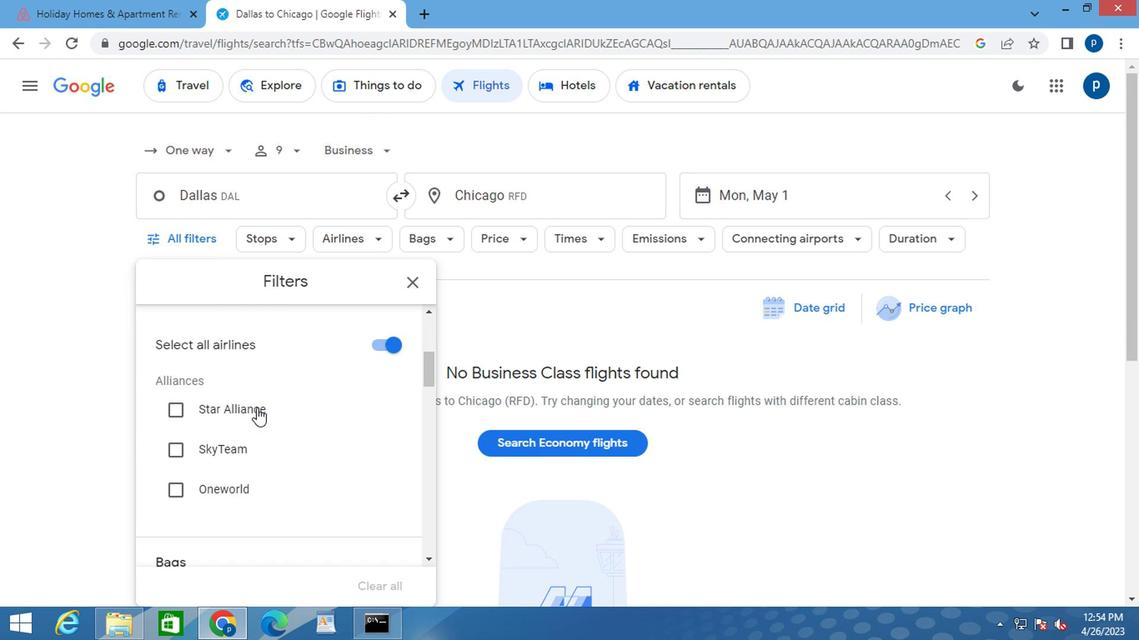 
Action: Mouse scrolled (254, 408) with delta (0, -1)
Screenshot: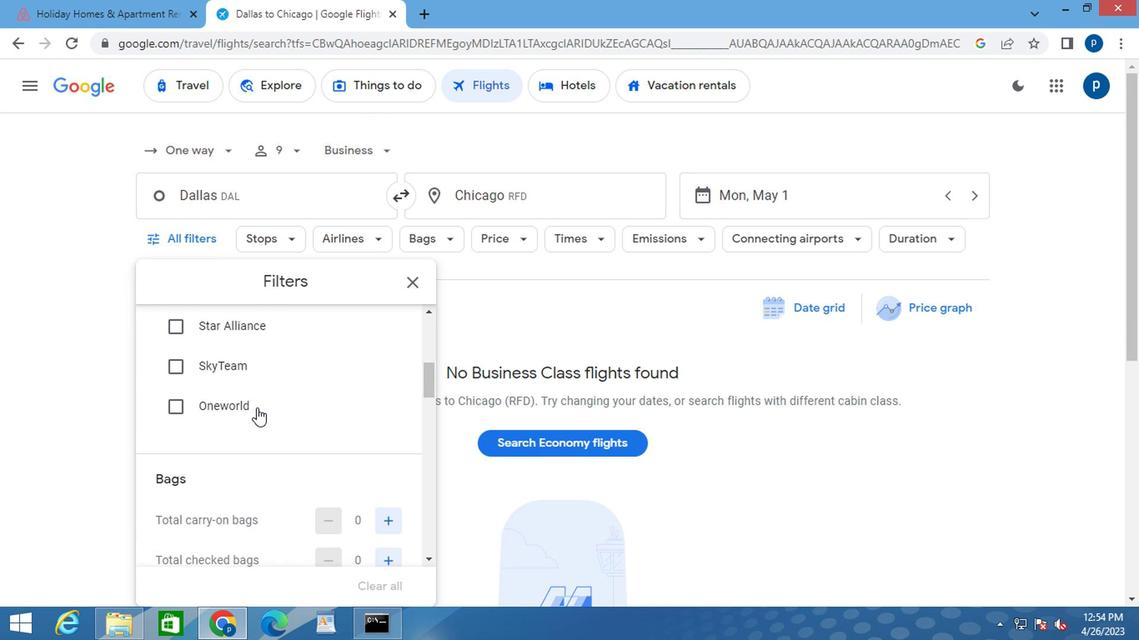 
Action: Mouse scrolled (254, 408) with delta (0, -1)
Screenshot: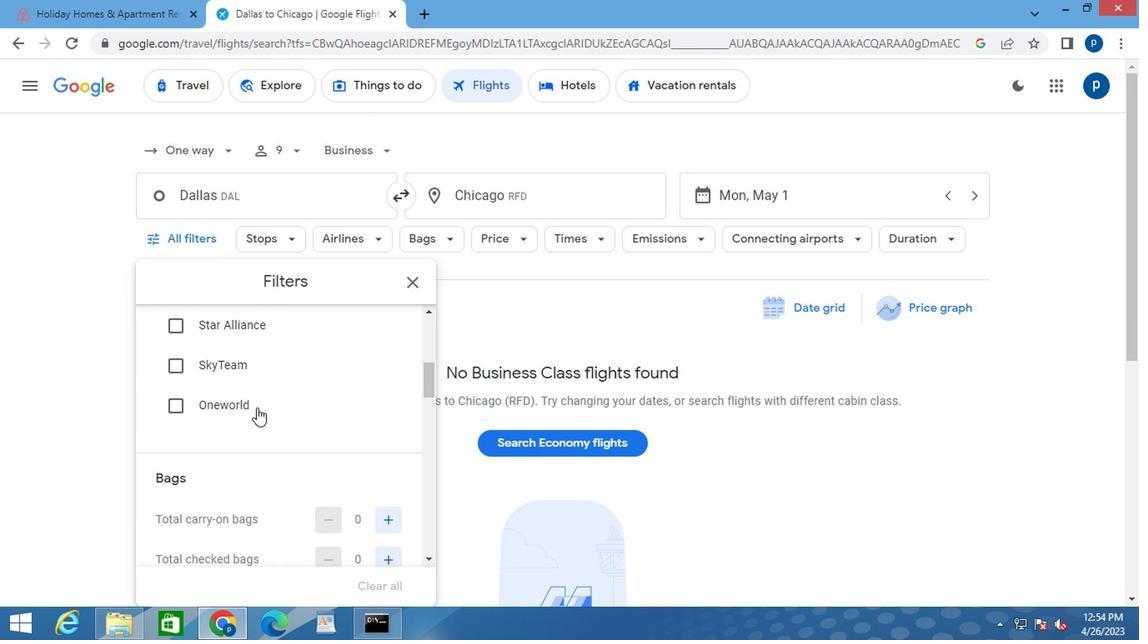 
Action: Mouse moved to (264, 416)
Screenshot: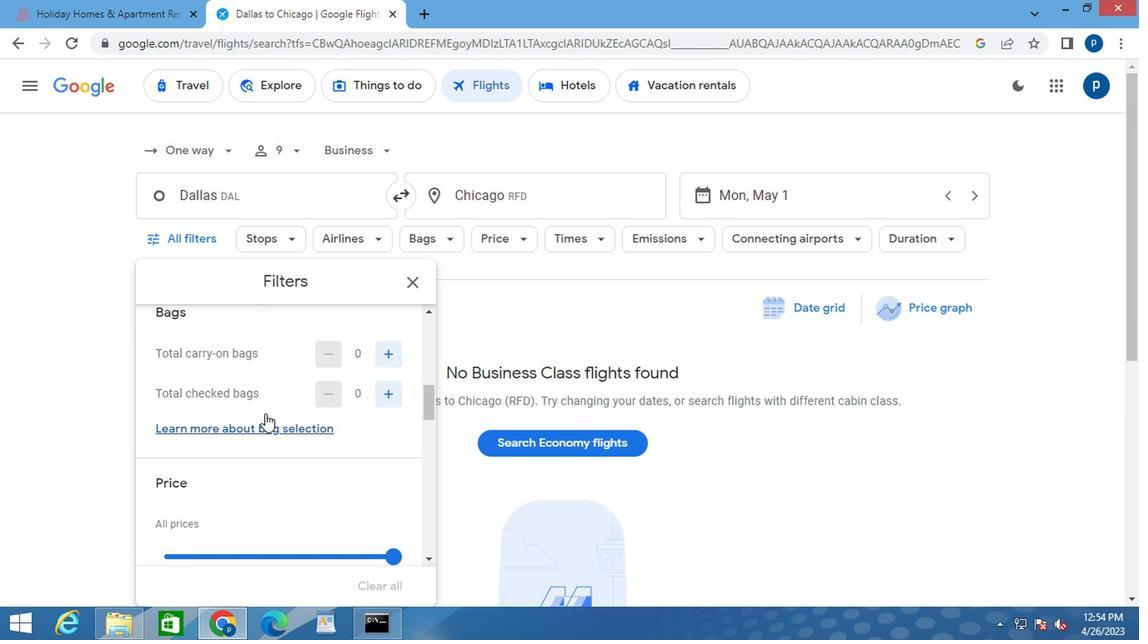 
Action: Mouse scrolled (264, 416) with delta (0, 0)
Screenshot: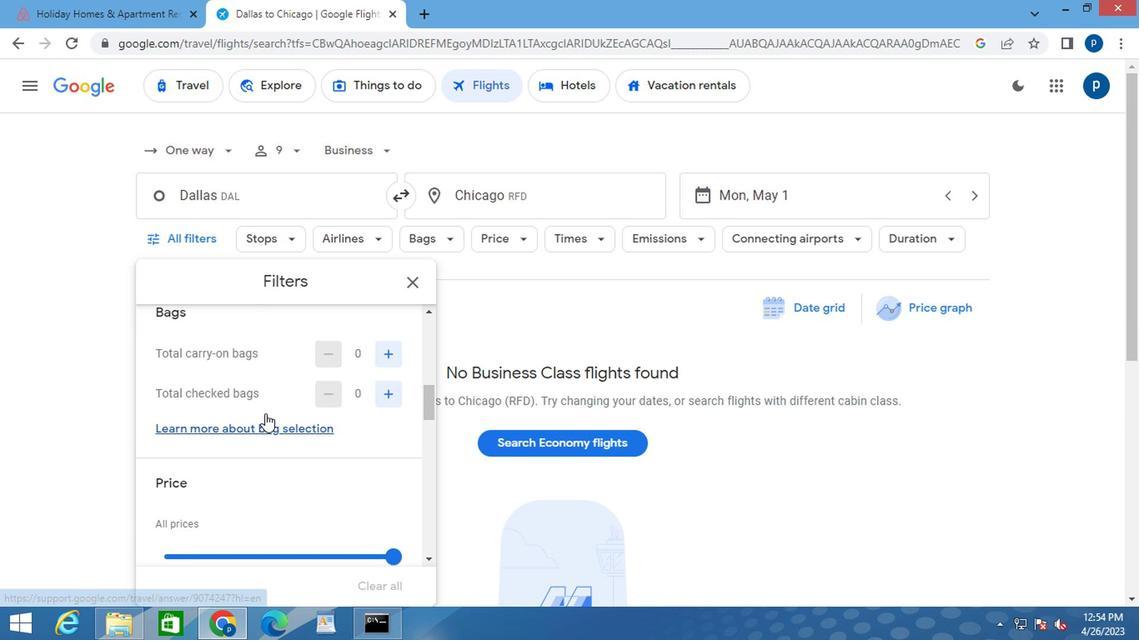 
Action: Mouse scrolled (264, 416) with delta (0, 0)
Screenshot: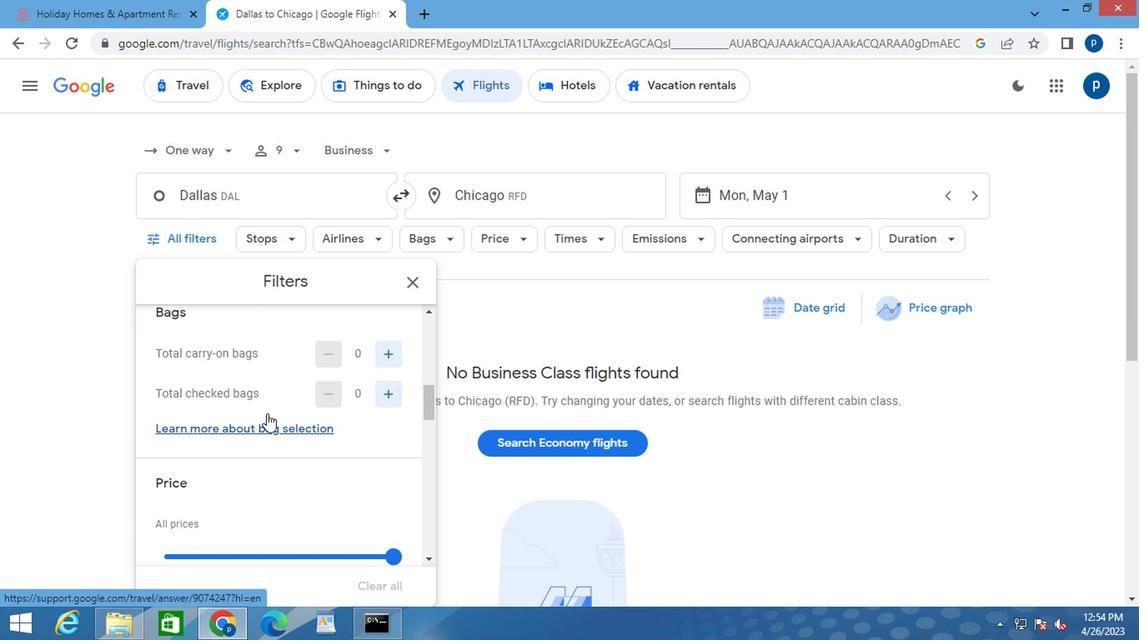 
Action: Mouse moved to (267, 414)
Screenshot: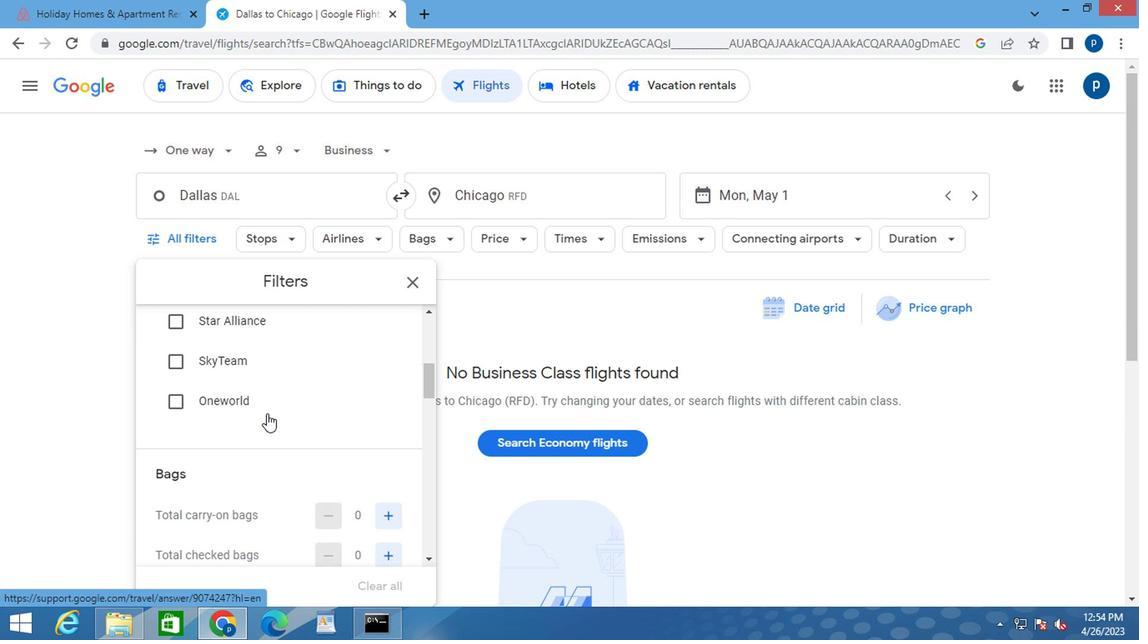 
Action: Mouse scrolled (267, 416) with delta (0, 1)
Screenshot: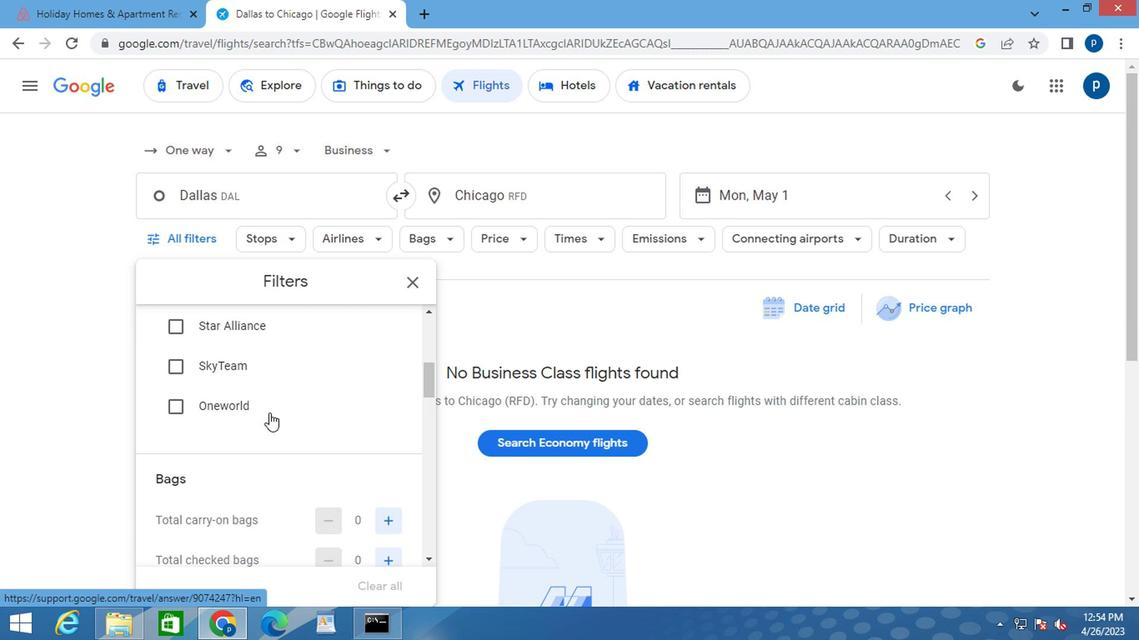 
Action: Mouse scrolled (267, 414) with delta (0, 0)
Screenshot: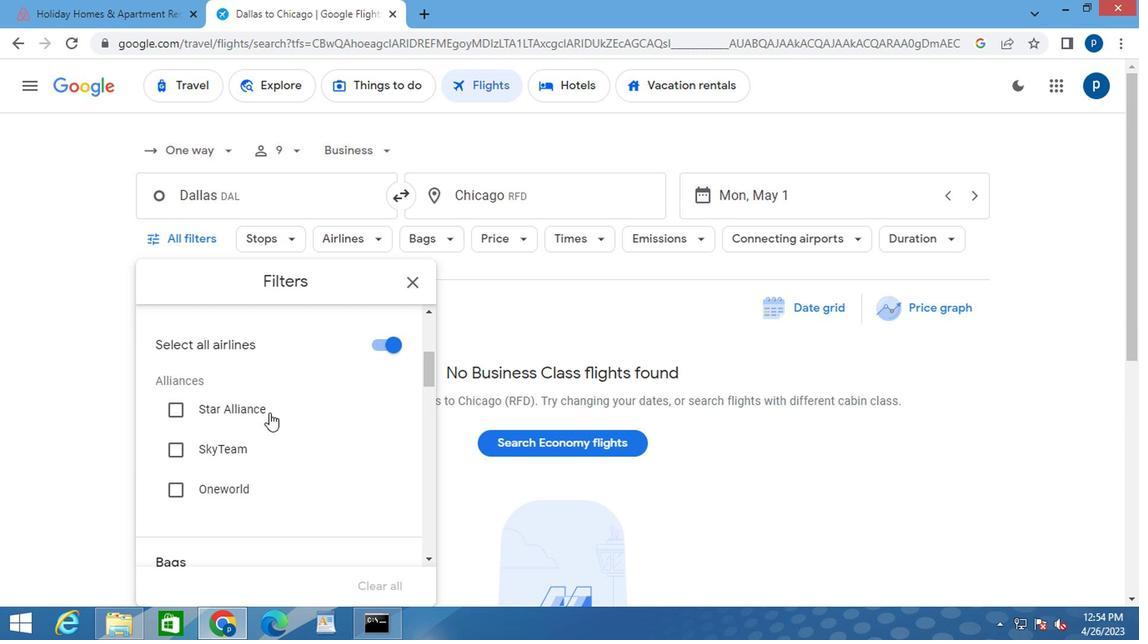 
Action: Mouse moved to (307, 416)
Screenshot: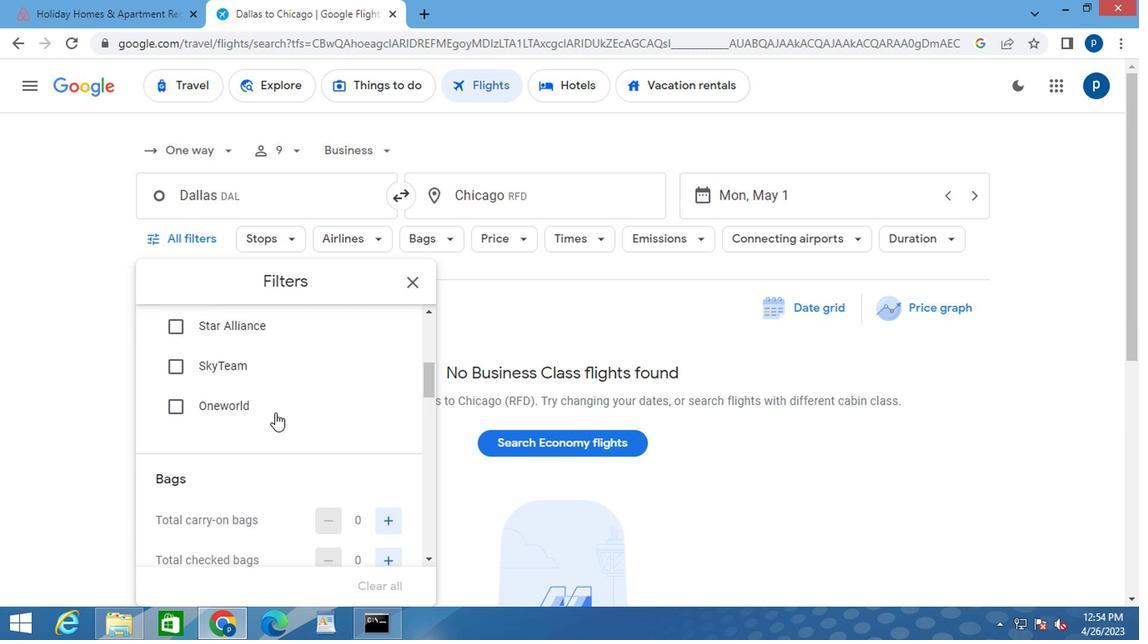 
Action: Mouse scrolled (307, 414) with delta (0, -1)
Screenshot: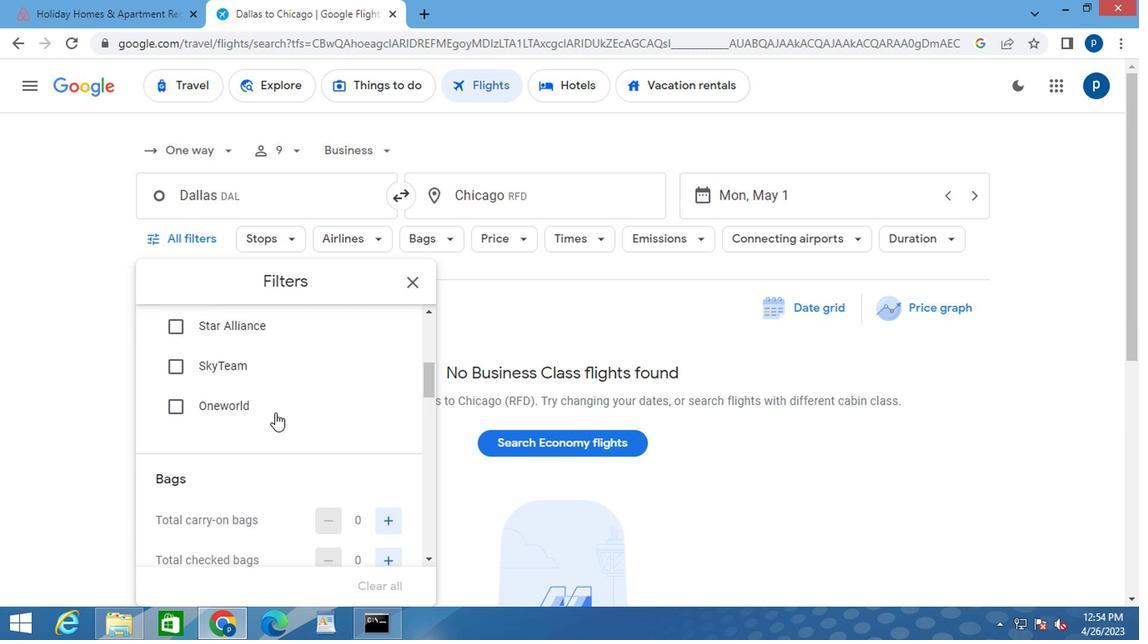 
Action: Mouse moved to (389, 439)
Screenshot: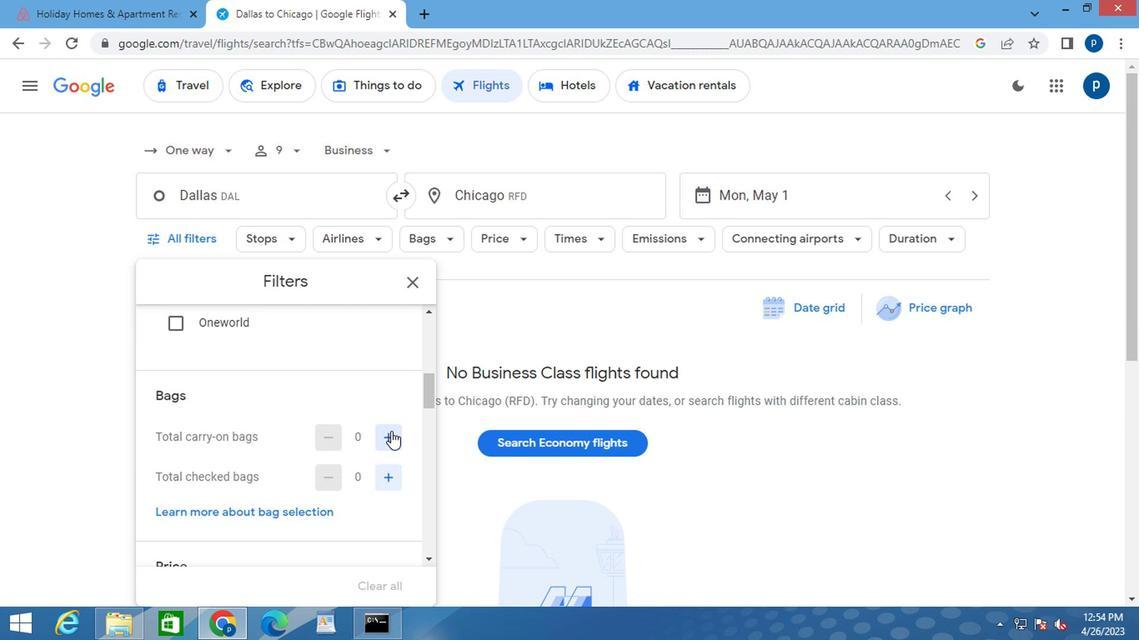 
Action: Mouse pressed left at (389, 439)
Screenshot: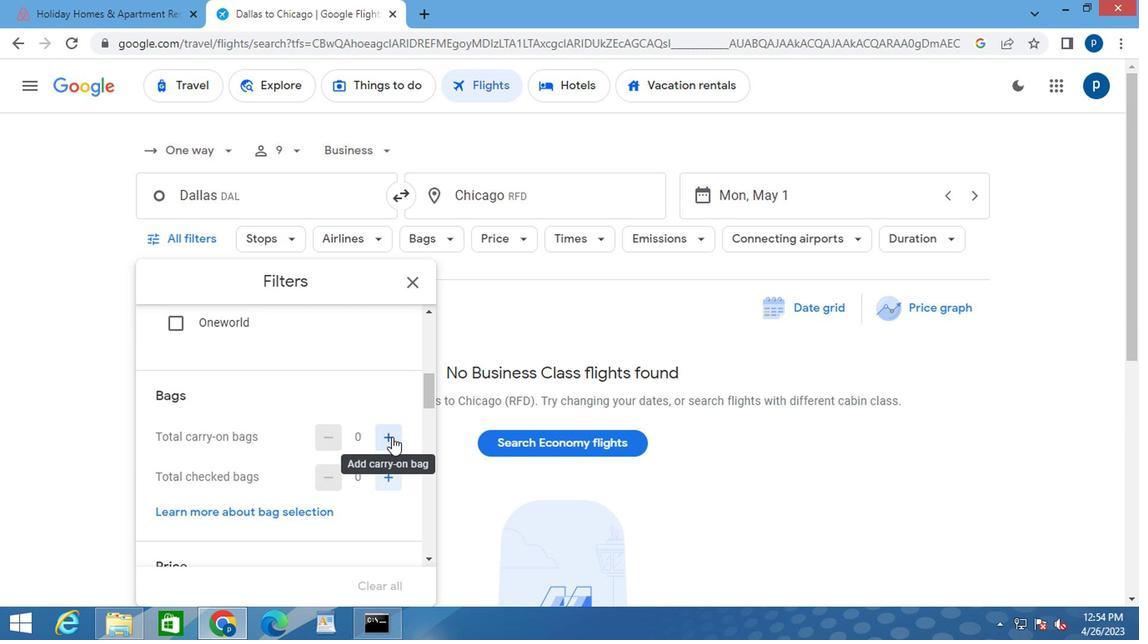
Action: Mouse moved to (335, 453)
Screenshot: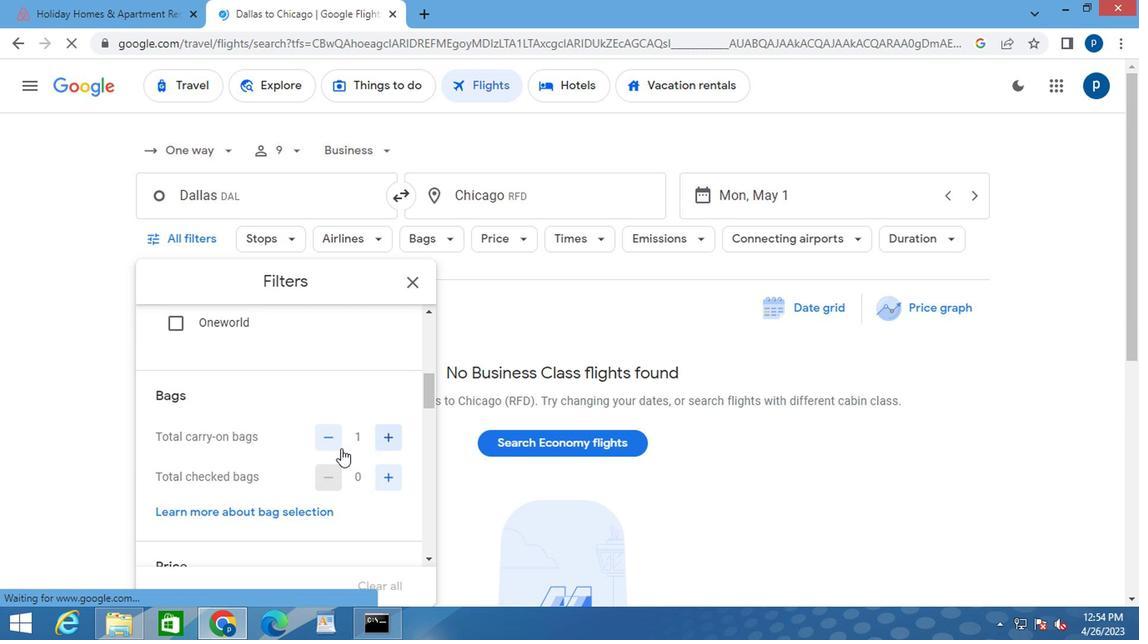 
Action: Mouse scrolled (335, 452) with delta (0, 0)
Screenshot: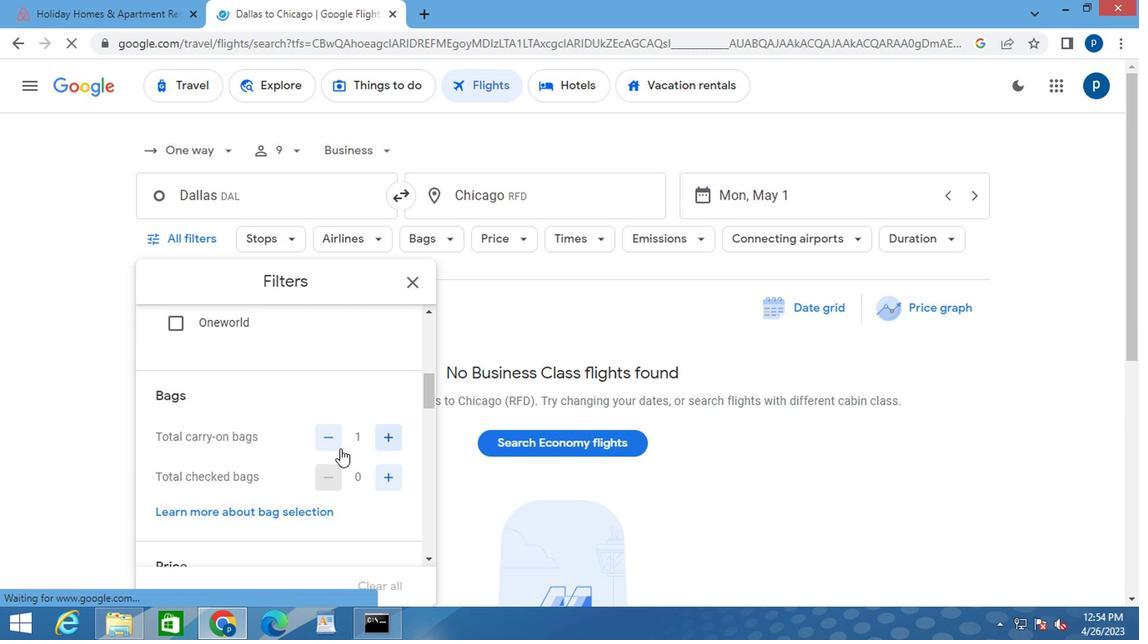 
Action: Mouse moved to (334, 453)
Screenshot: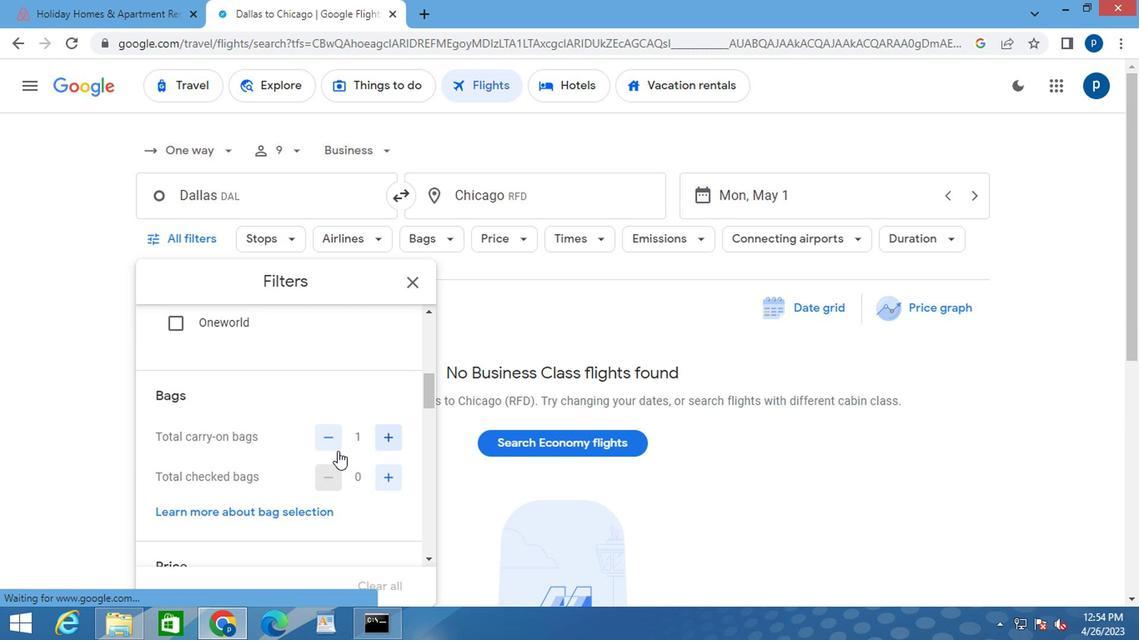 
Action: Mouse scrolled (334, 452) with delta (0, 0)
Screenshot: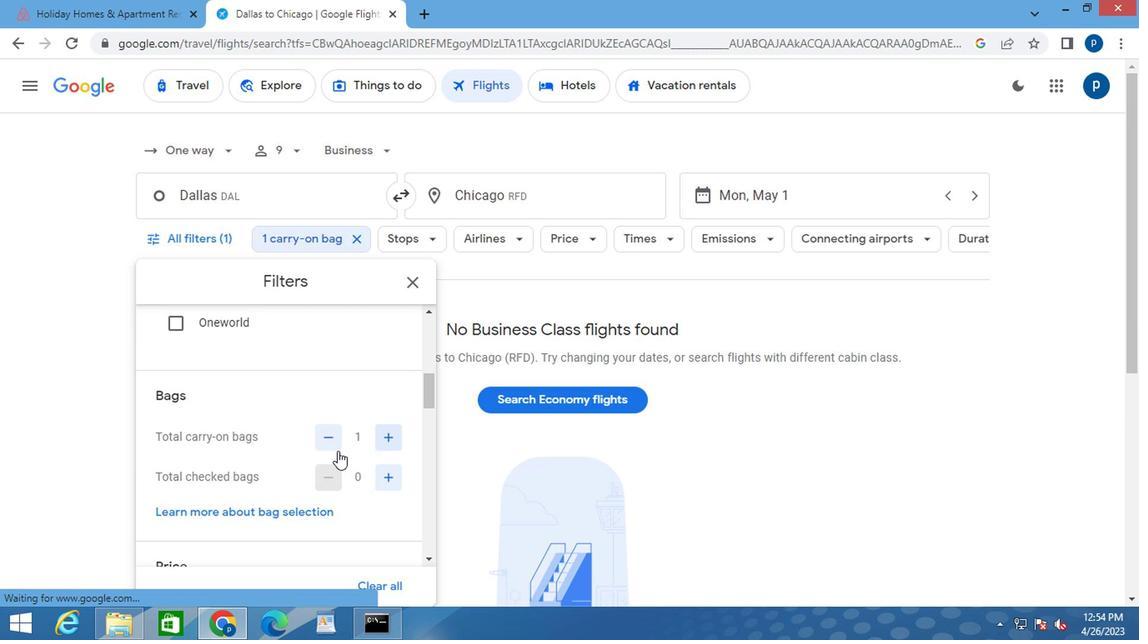 
Action: Mouse moved to (334, 453)
Screenshot: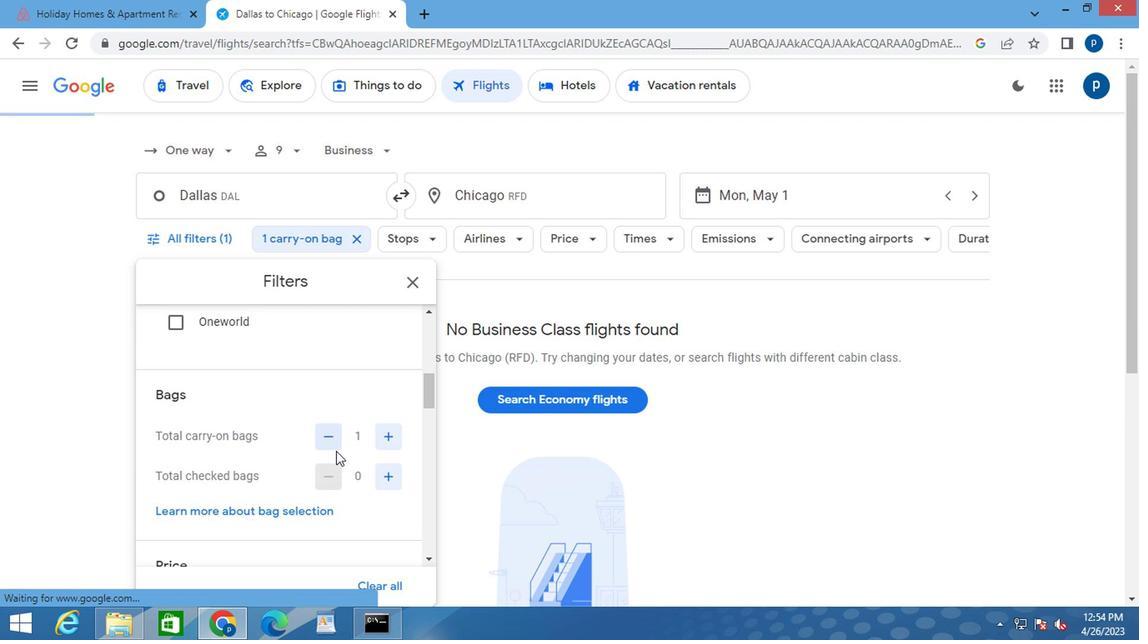 
Action: Mouse scrolled (334, 452) with delta (0, 0)
Screenshot: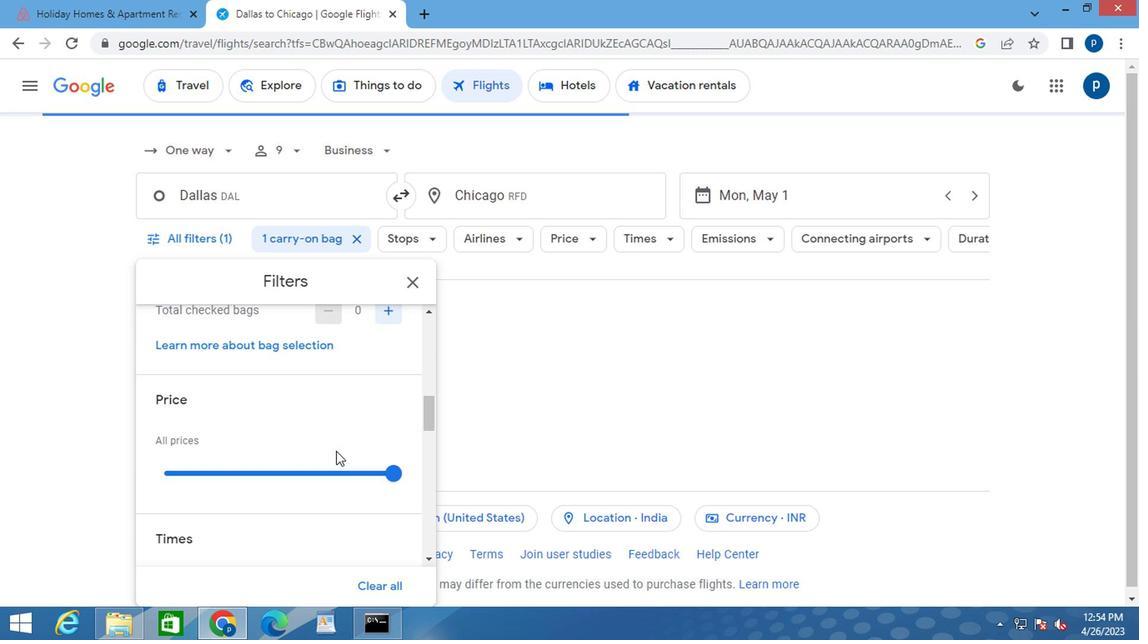 
Action: Mouse moved to (398, 387)
Screenshot: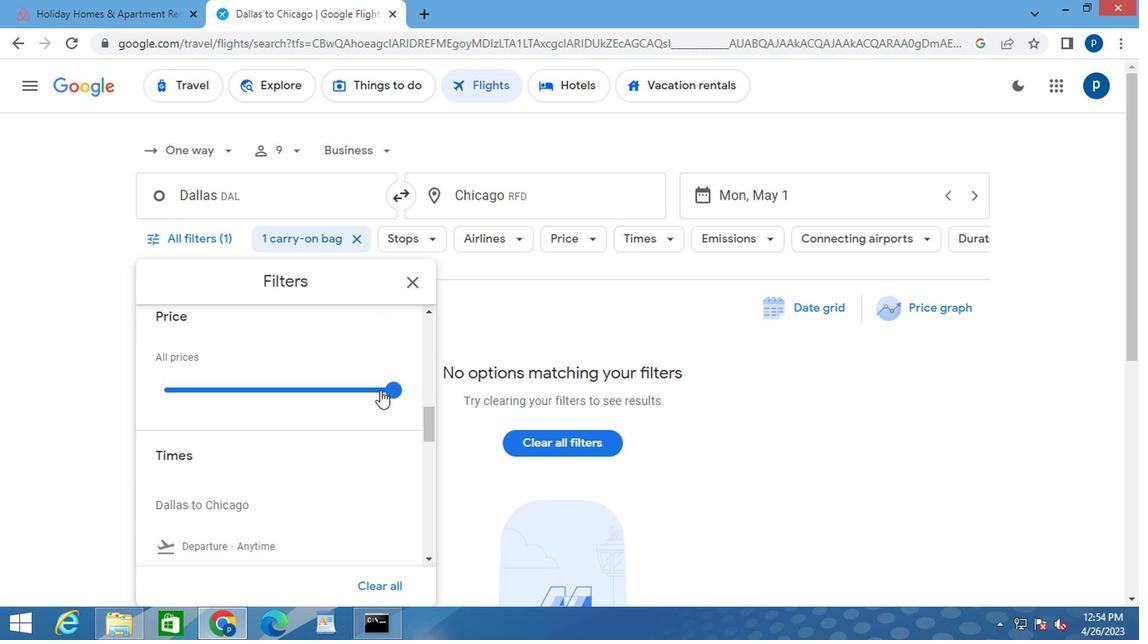 
Action: Mouse pressed left at (398, 387)
Screenshot: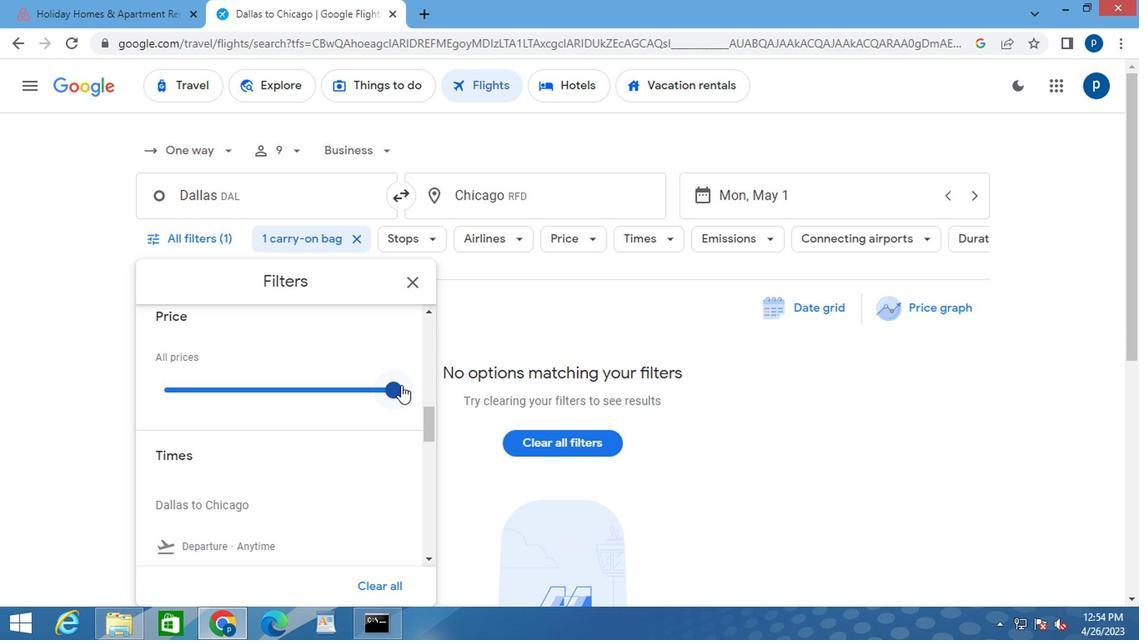 
Action: Mouse moved to (326, 463)
Screenshot: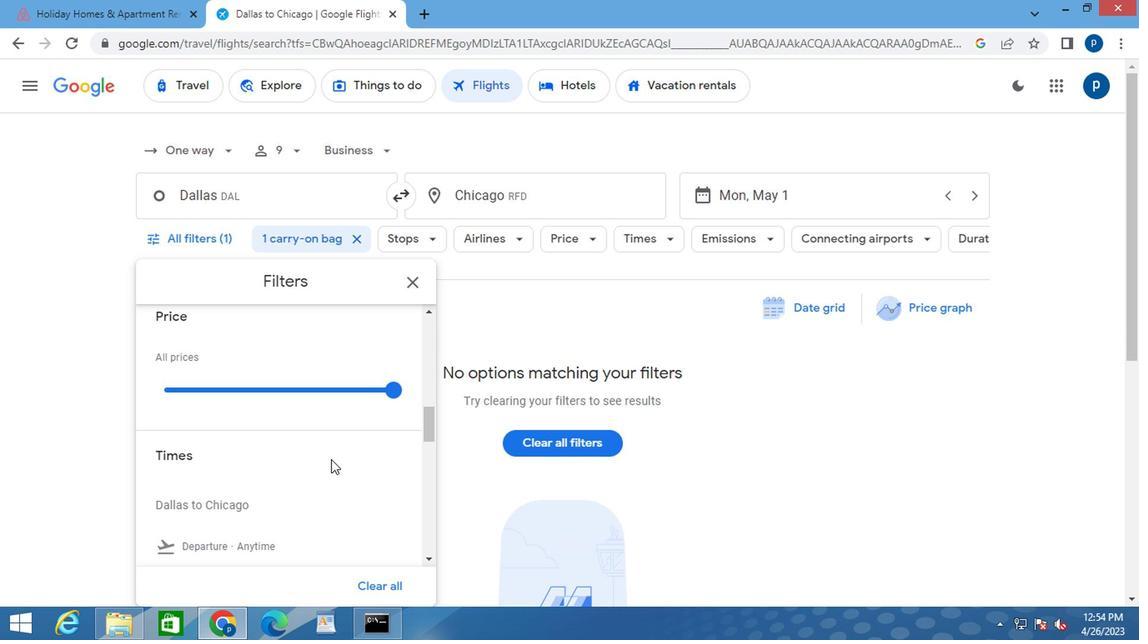 
Action: Mouse scrolled (326, 462) with delta (0, 0)
Screenshot: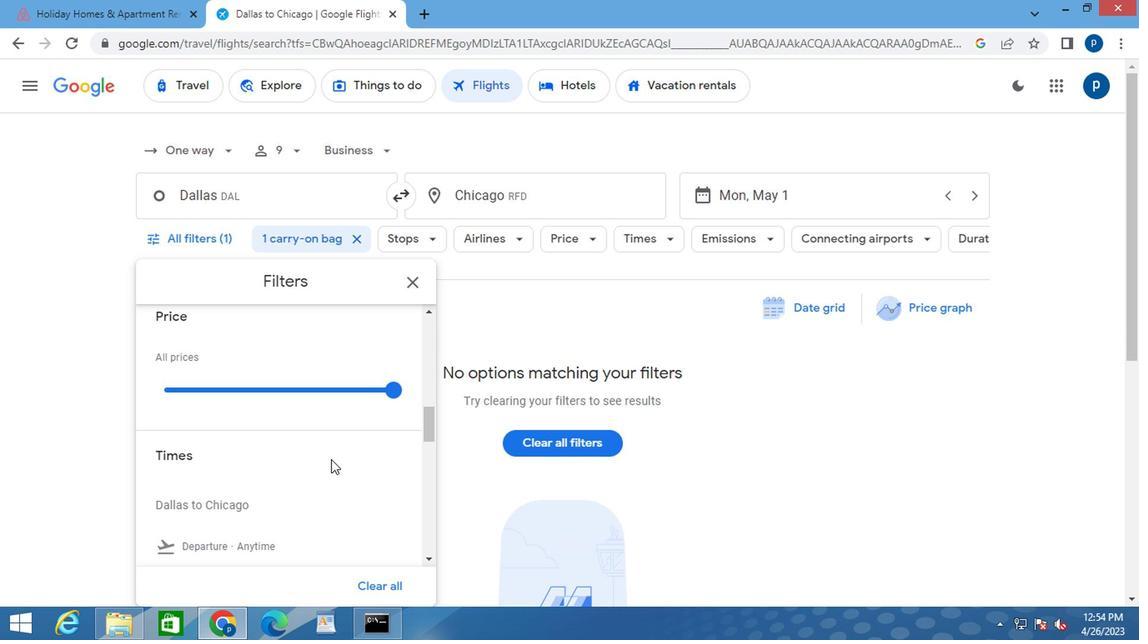 
Action: Mouse scrolled (326, 462) with delta (0, 0)
Screenshot: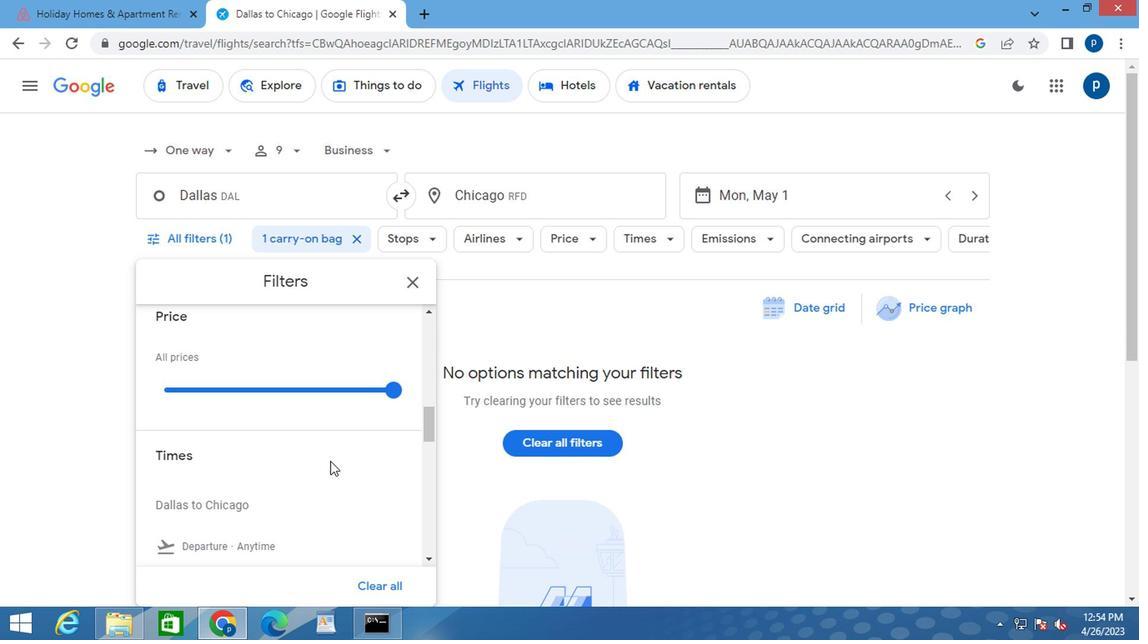 
Action: Mouse moved to (163, 414)
Screenshot: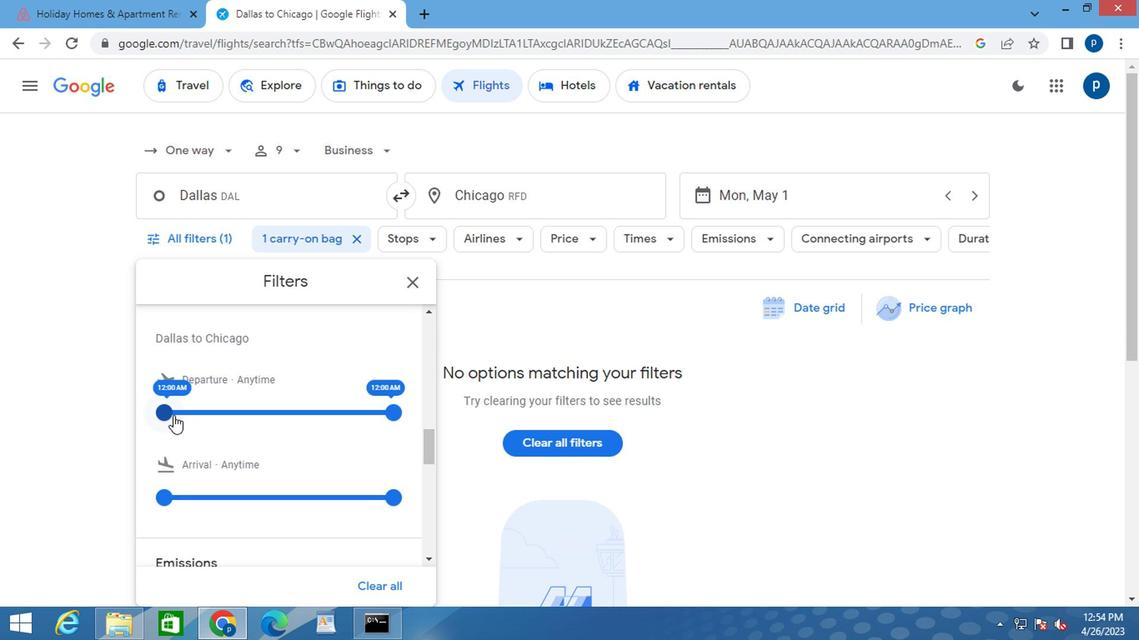 
Action: Mouse pressed left at (163, 414)
Screenshot: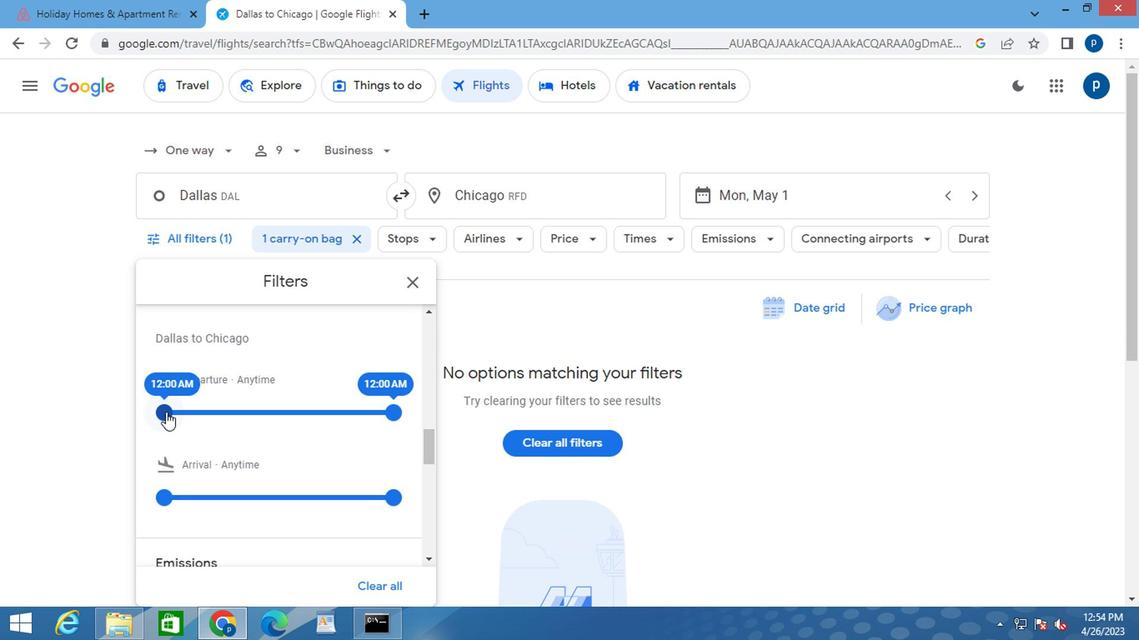 
Action: Mouse moved to (389, 413)
Screenshot: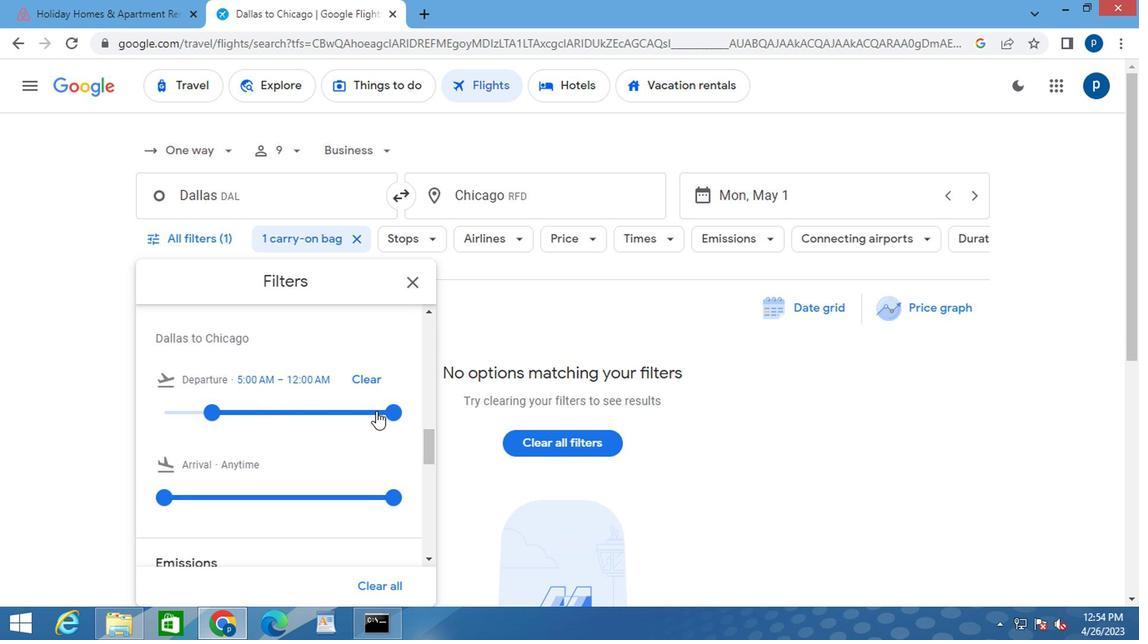 
Action: Mouse pressed left at (389, 413)
Screenshot: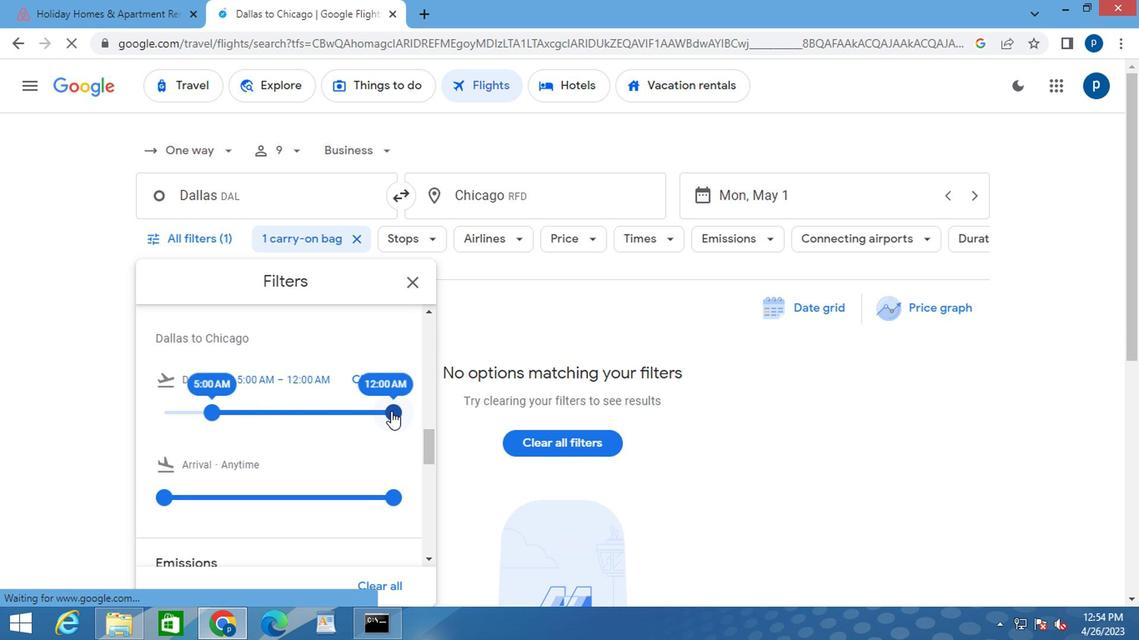 
Action: Mouse moved to (407, 278)
Screenshot: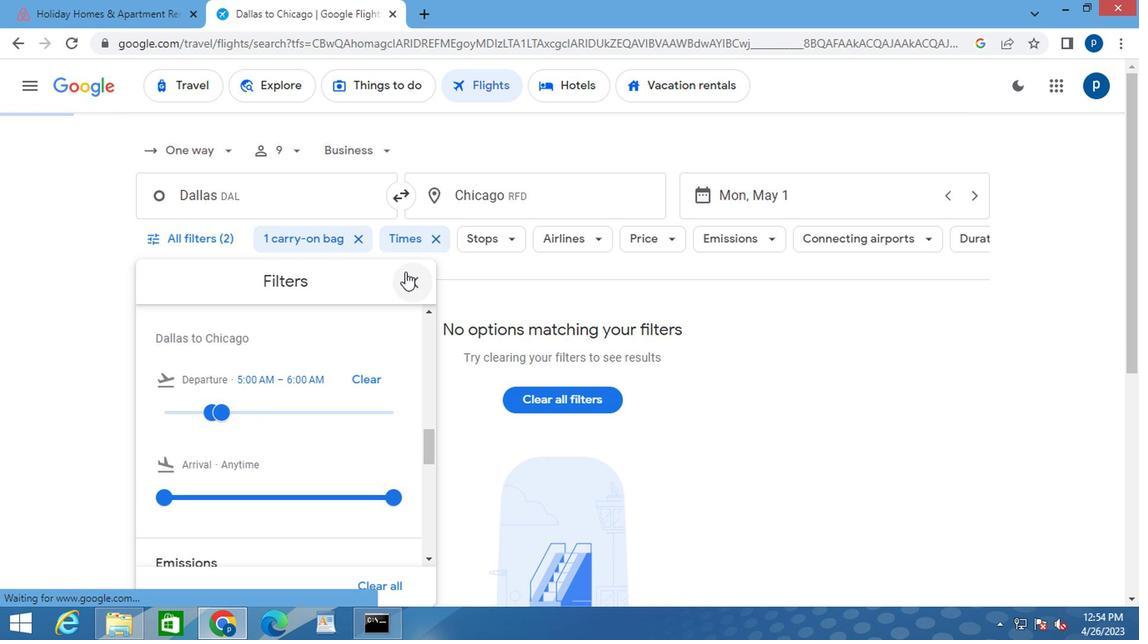 
Action: Mouse pressed left at (407, 278)
Screenshot: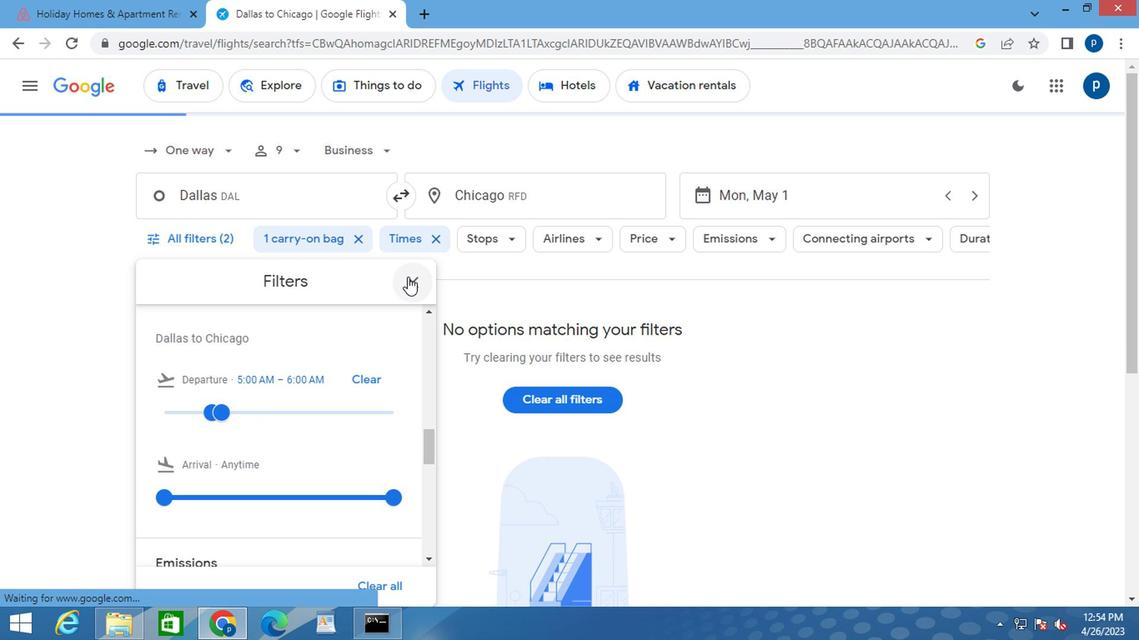 
